 Task: Create a scrum project AdaptFlow. Add to scrum project AdaptFlow a team member softage.2@softage.net and assign as Project Lead. Add to scrum project AdaptFlow a team member softage.3@softage.net
Action: Mouse moved to (211, 50)
Screenshot: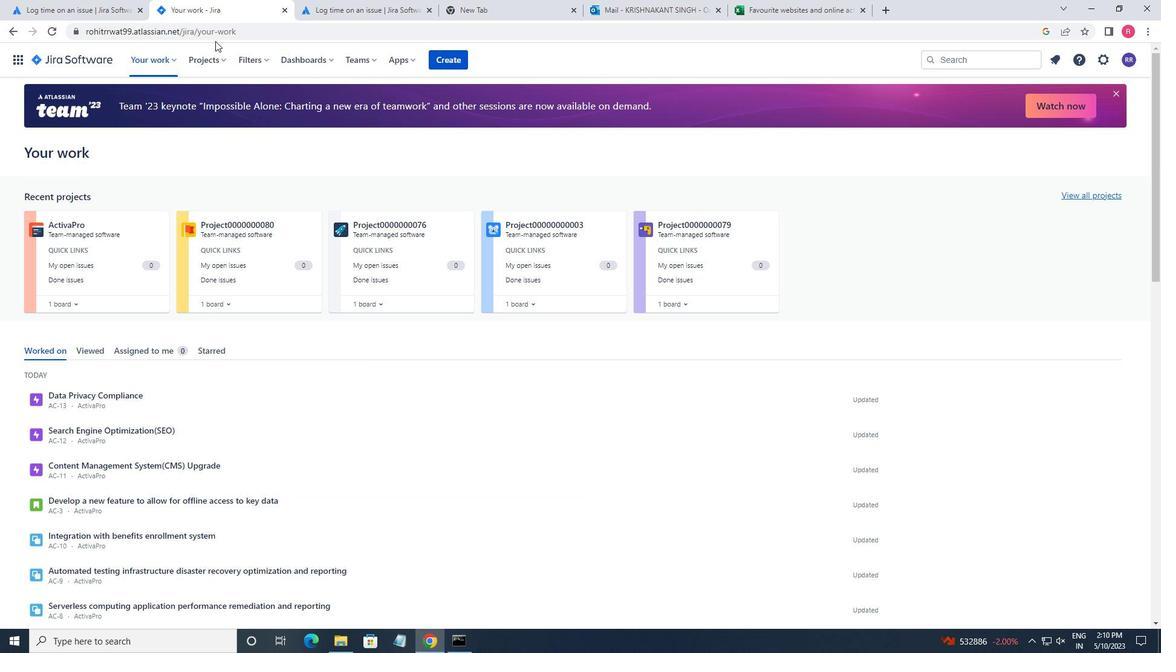 
Action: Mouse pressed left at (211, 50)
Screenshot: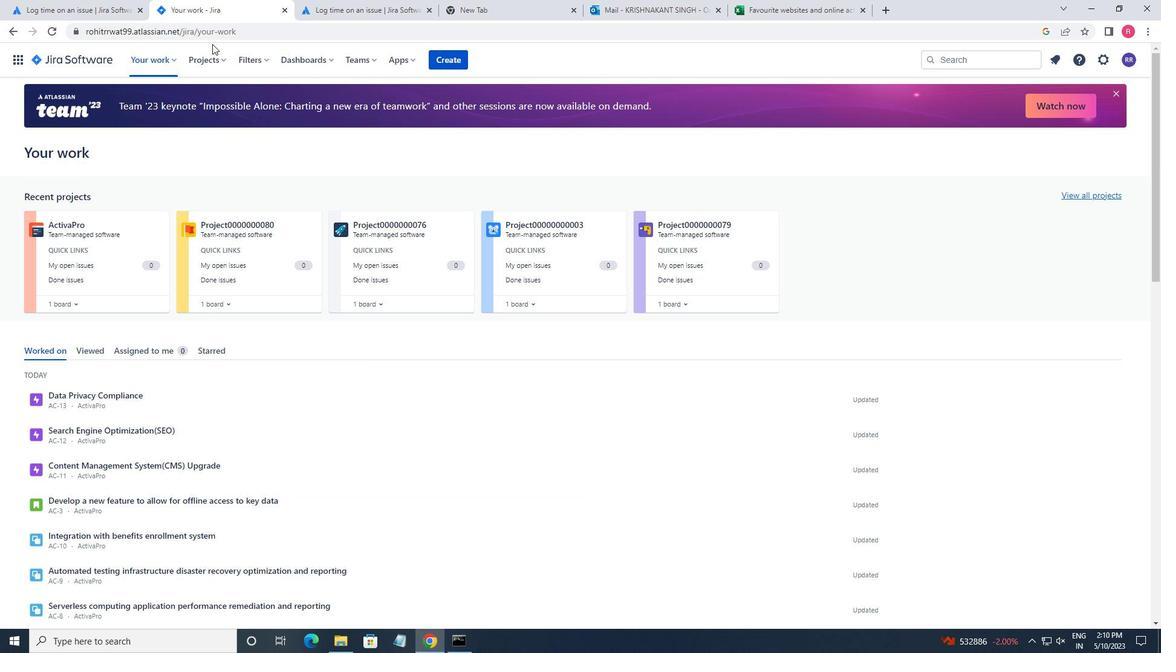 
Action: Mouse moved to (246, 298)
Screenshot: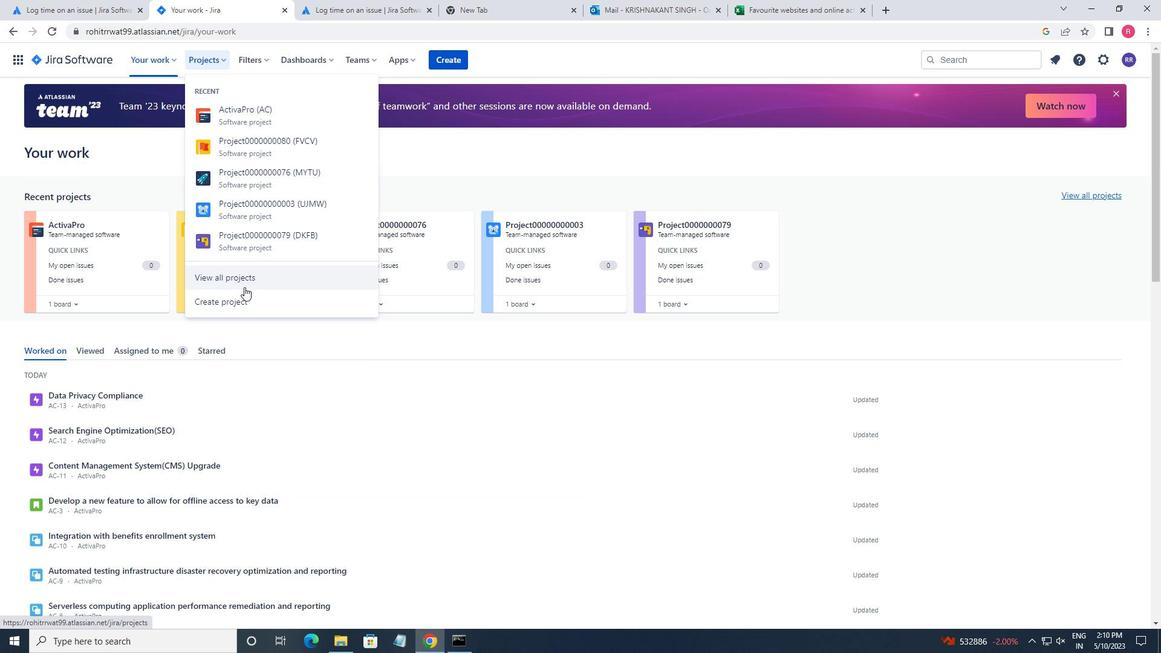 
Action: Mouse pressed left at (246, 298)
Screenshot: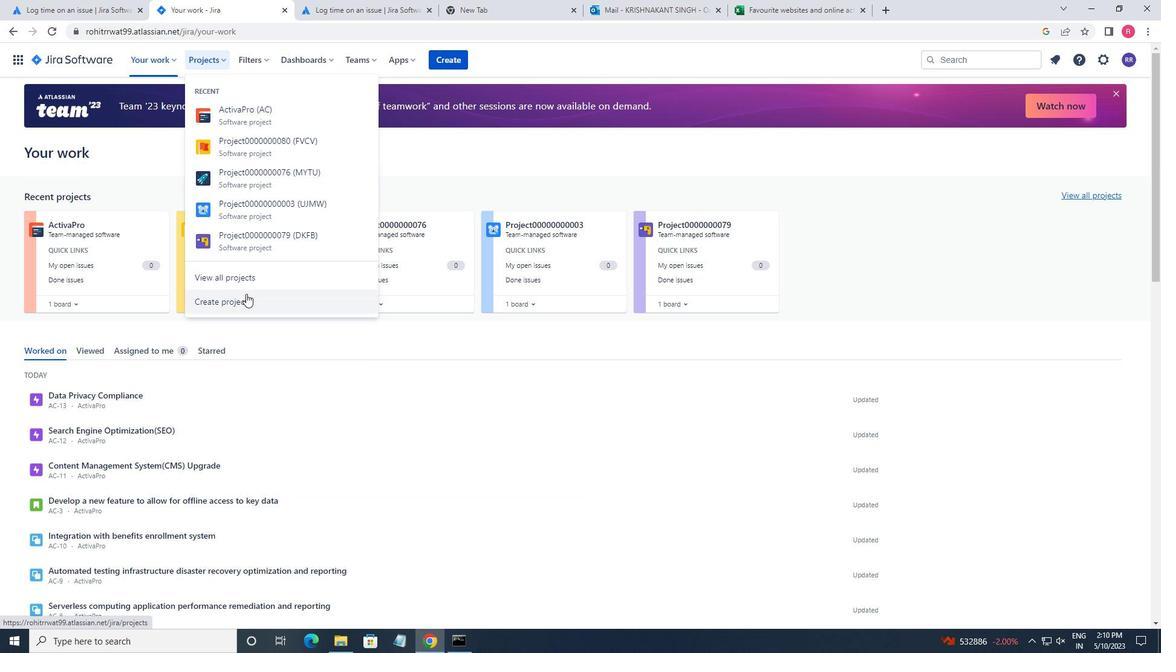 
Action: Mouse moved to (586, 312)
Screenshot: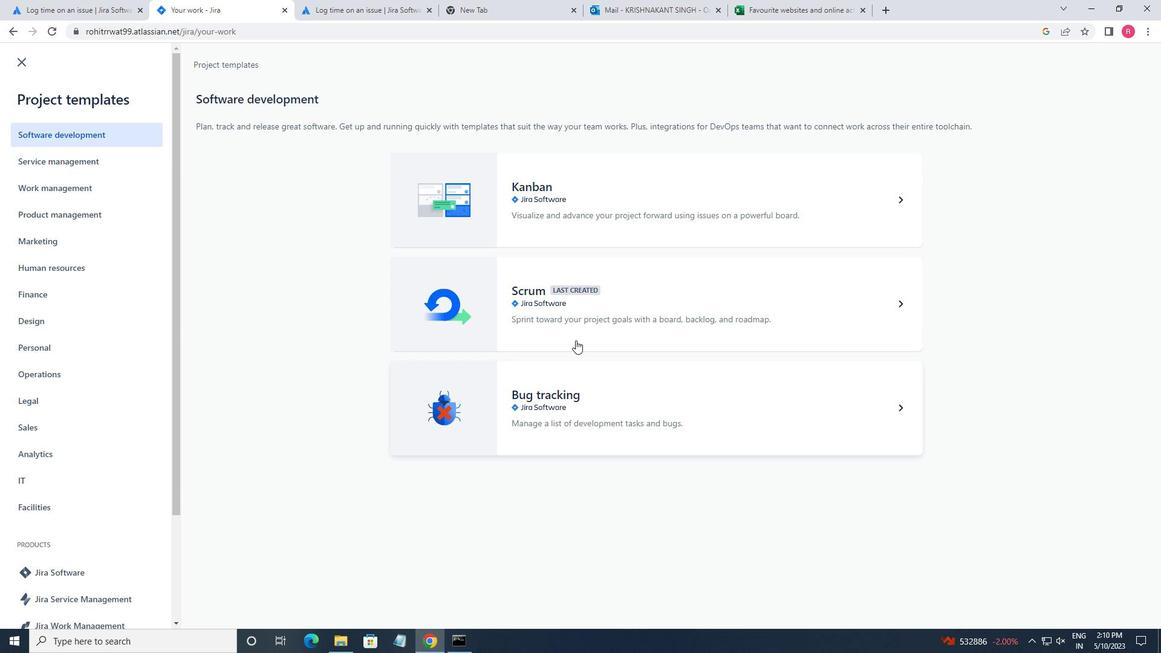 
Action: Mouse pressed left at (586, 312)
Screenshot: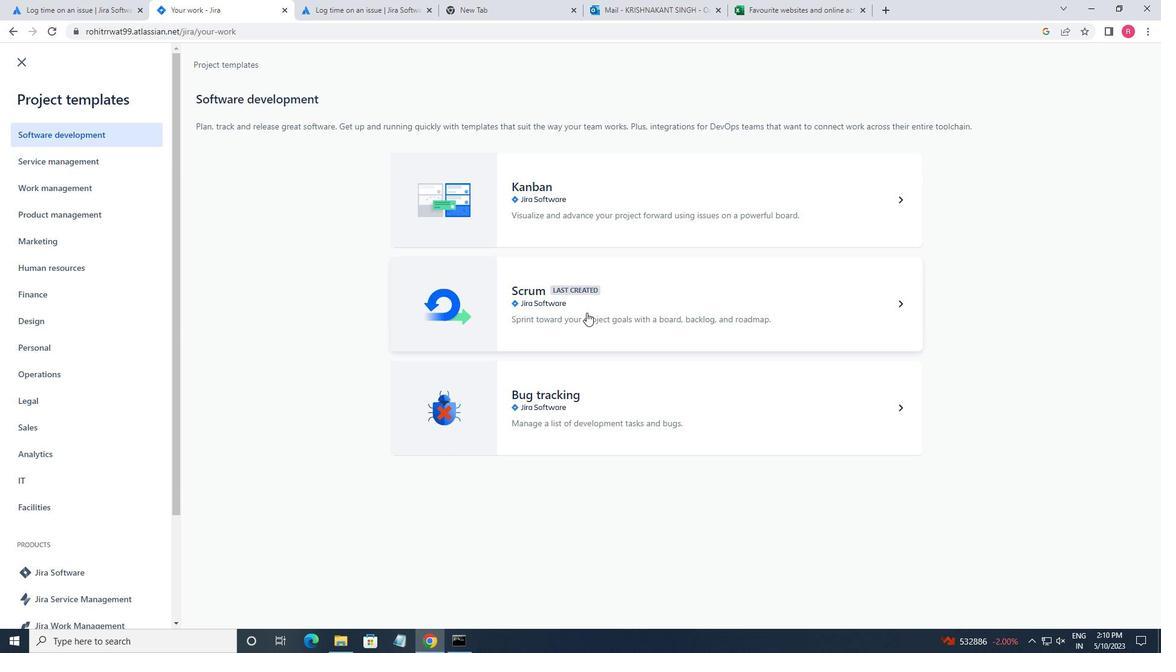 
Action: Mouse moved to (882, 598)
Screenshot: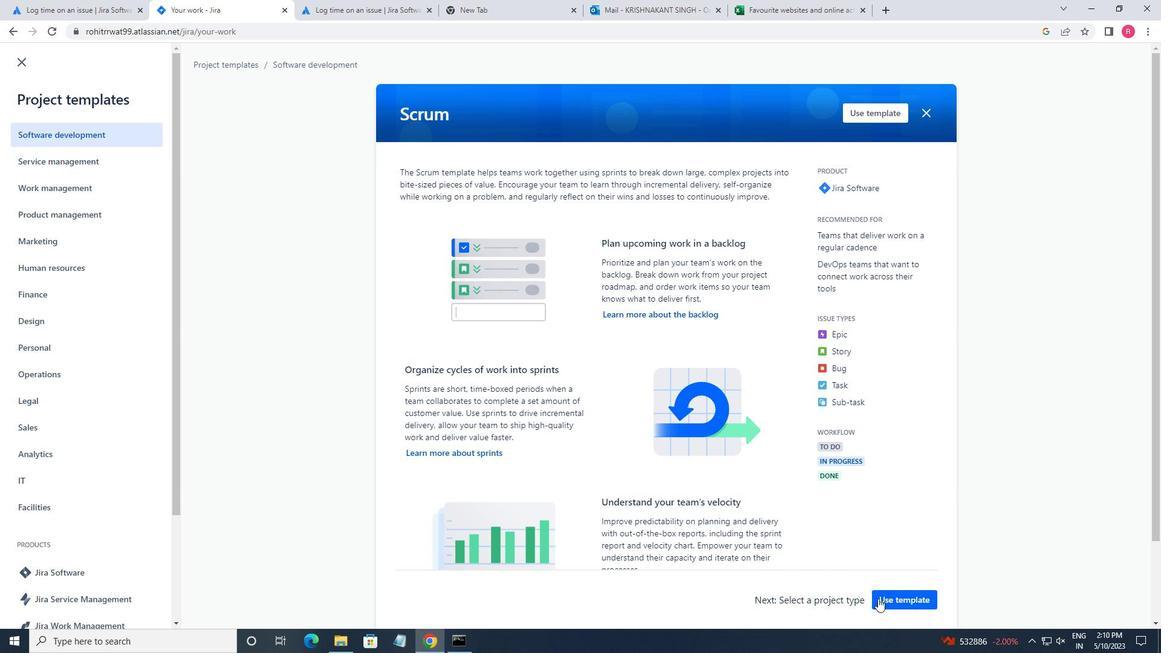
Action: Mouse pressed left at (882, 598)
Screenshot: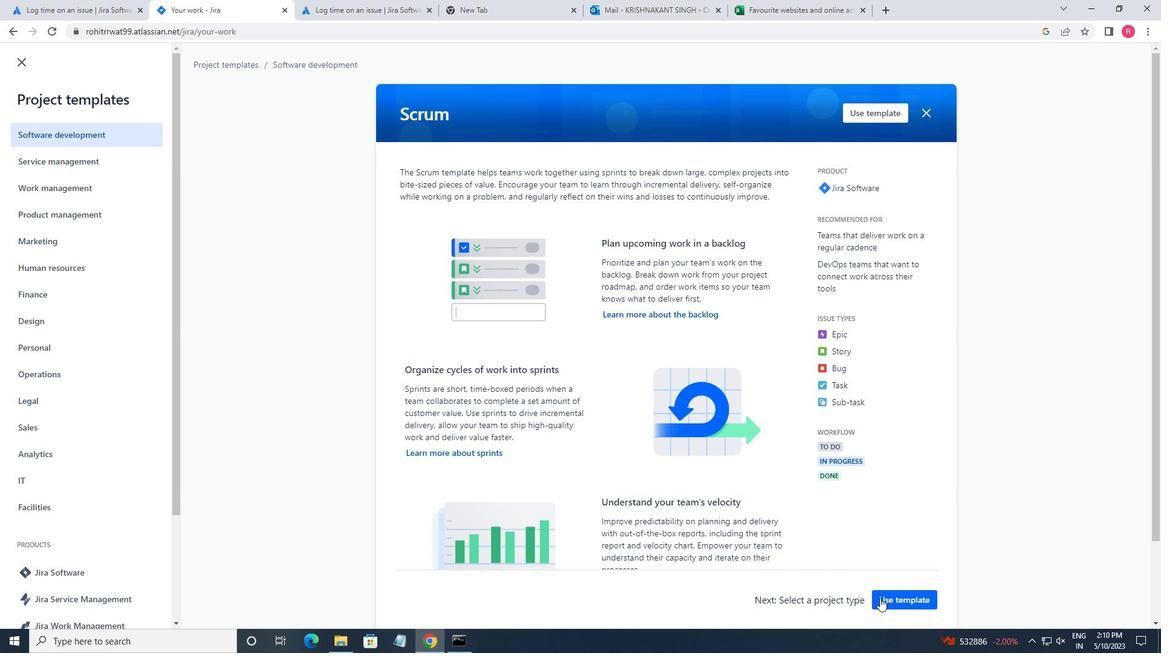 
Action: Mouse moved to (537, 596)
Screenshot: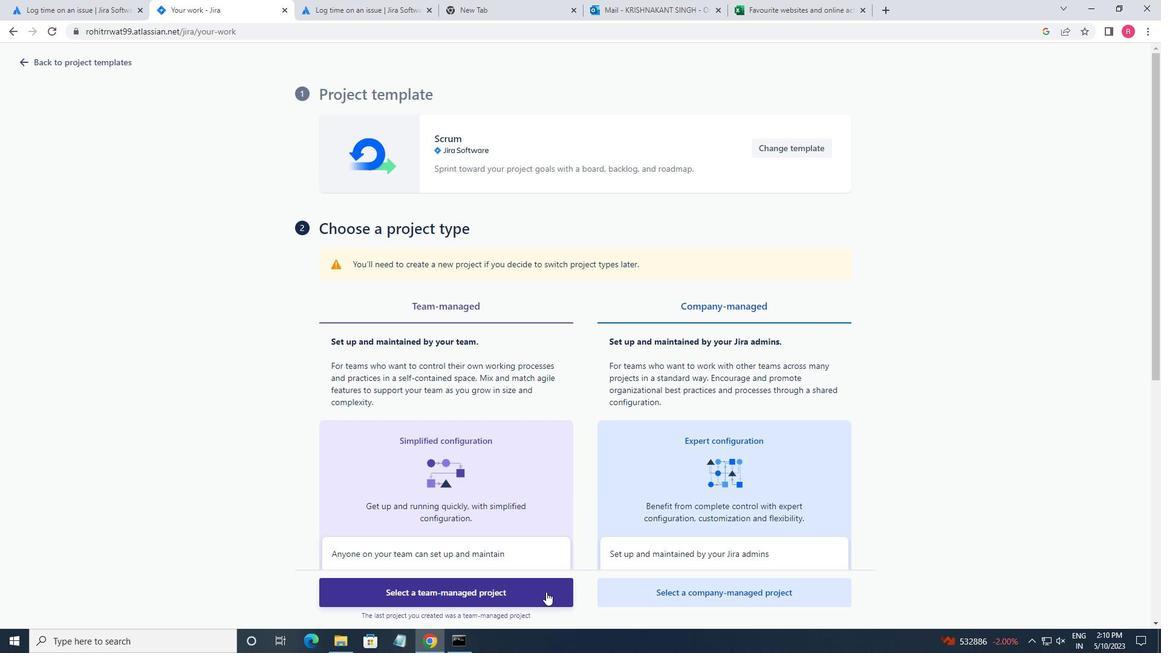 
Action: Mouse pressed left at (537, 596)
Screenshot: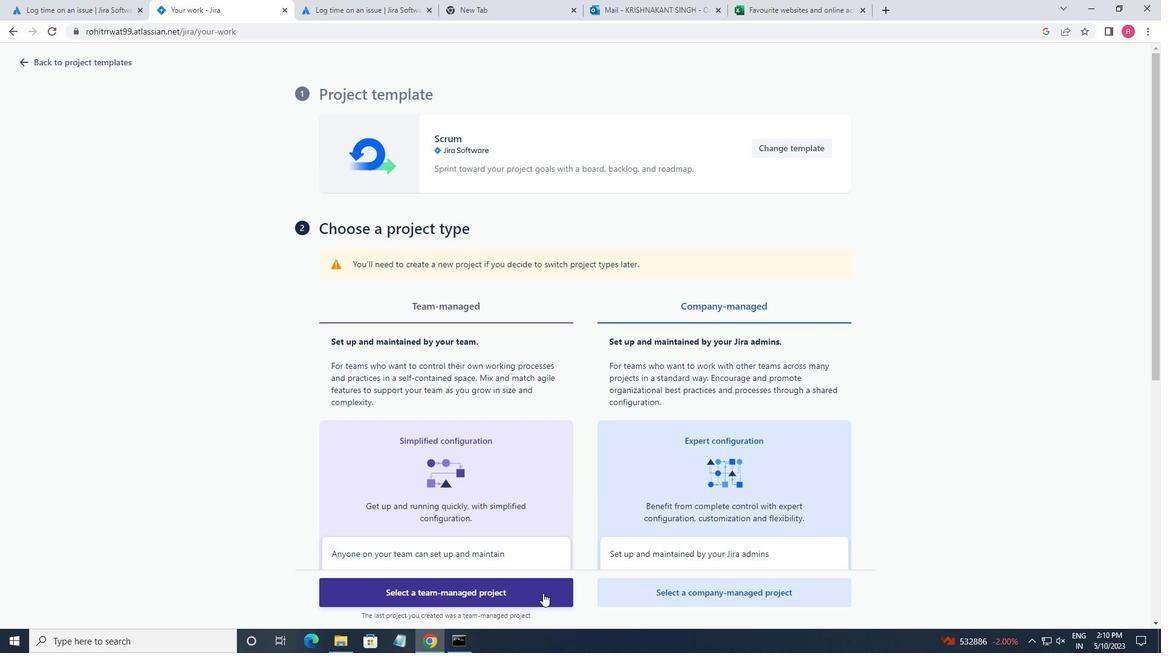 
Action: Mouse moved to (313, 286)
Screenshot: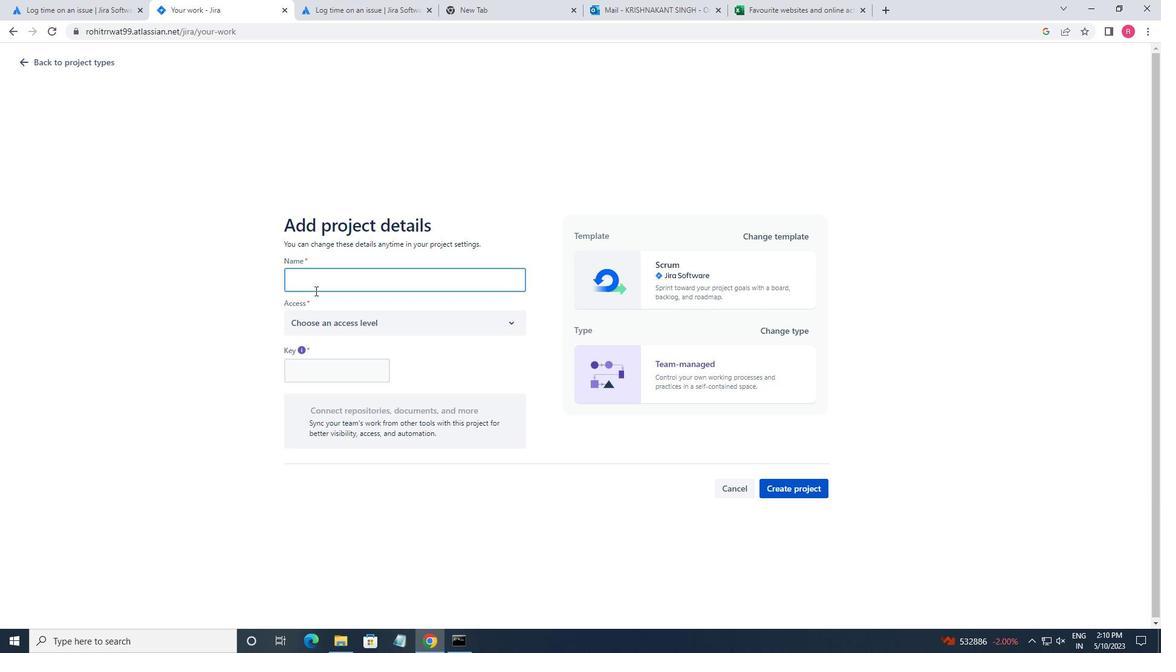 
Action: Key pressed <Key.shift>ADAPTFLOW<Key.backspace><Key.backspace><Key.backspace><Key.shift>FLOW
Screenshot: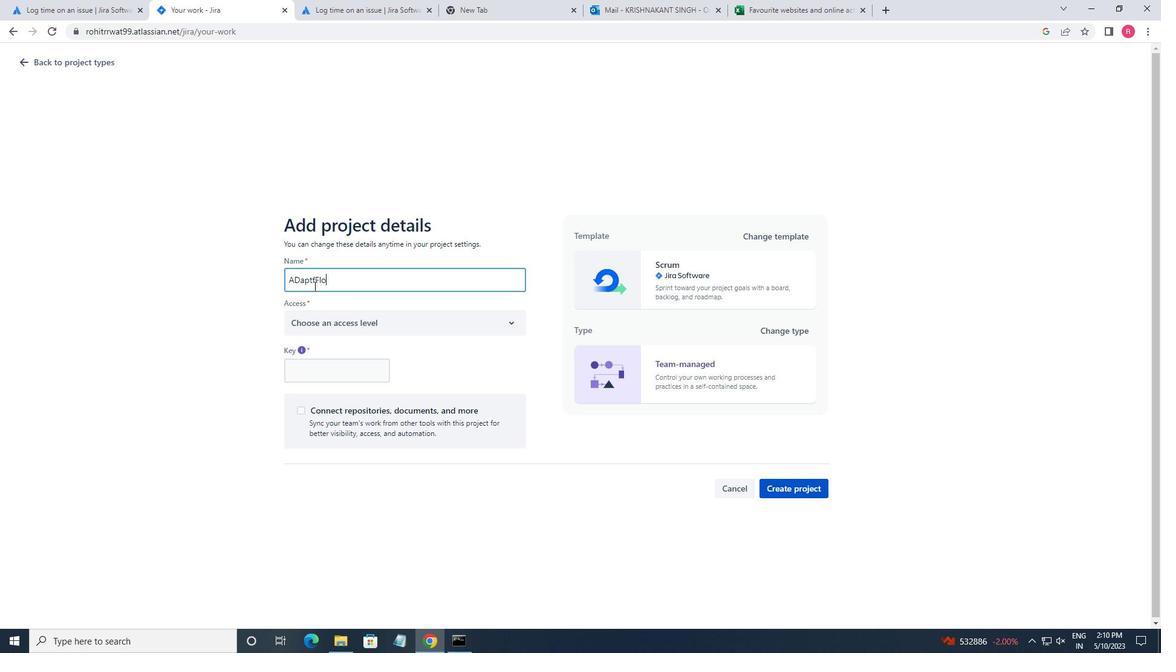 
Action: Mouse moved to (300, 284)
Screenshot: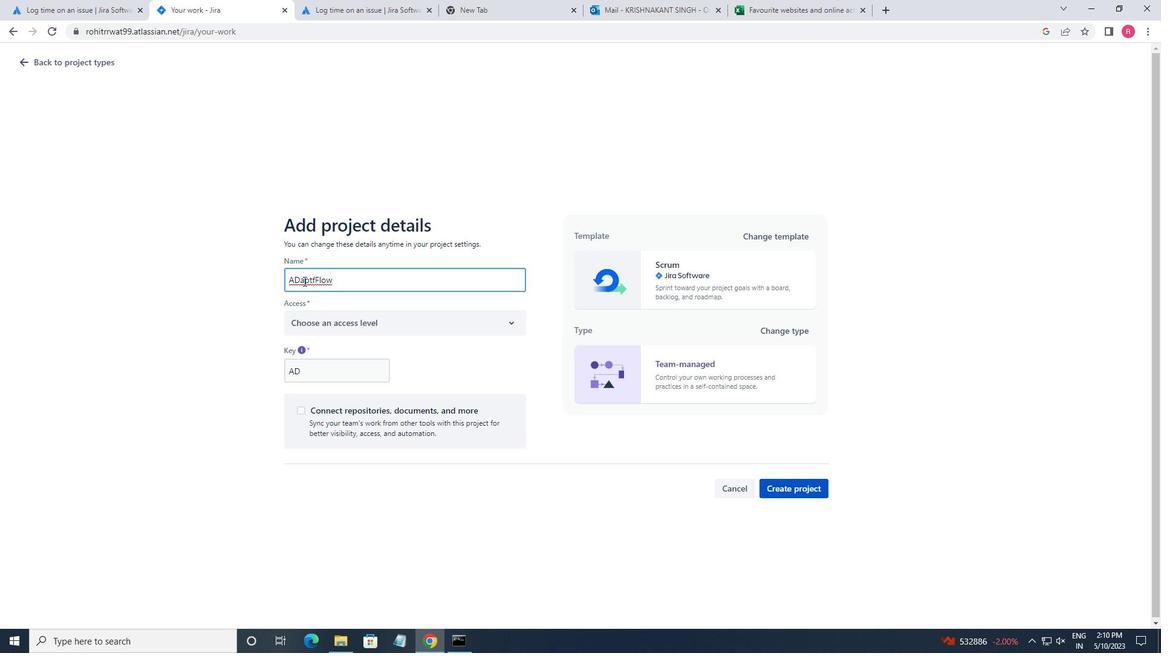 
Action: Mouse pressed left at (300, 284)
Screenshot: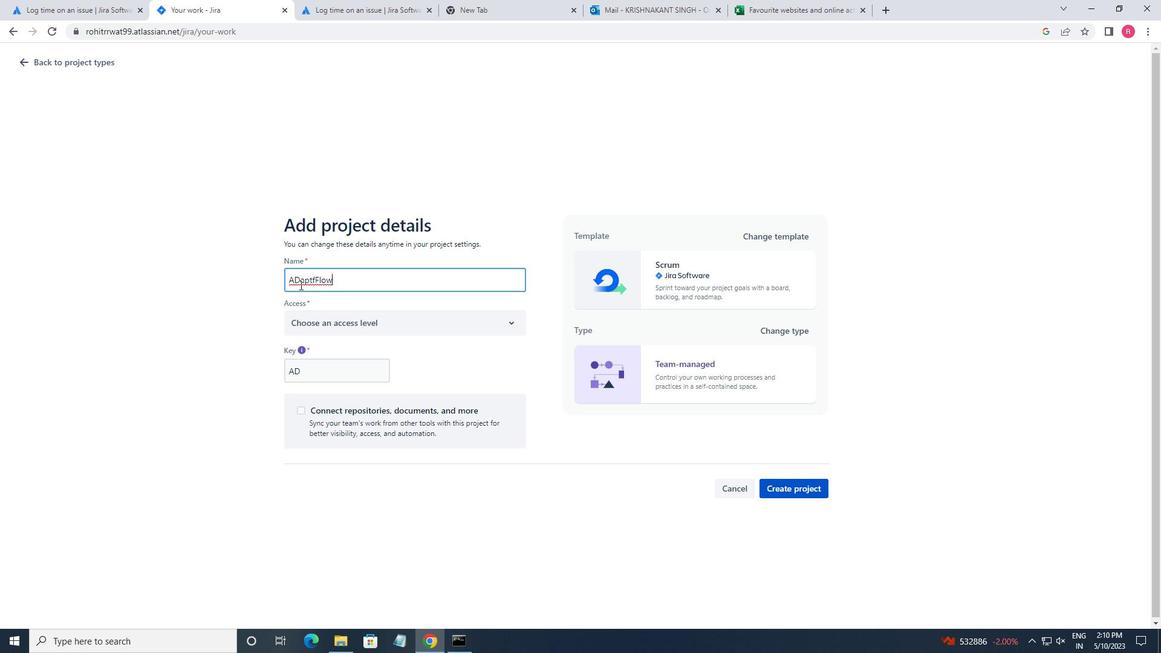 
Action: Key pressed <Key.backspace>D
Screenshot: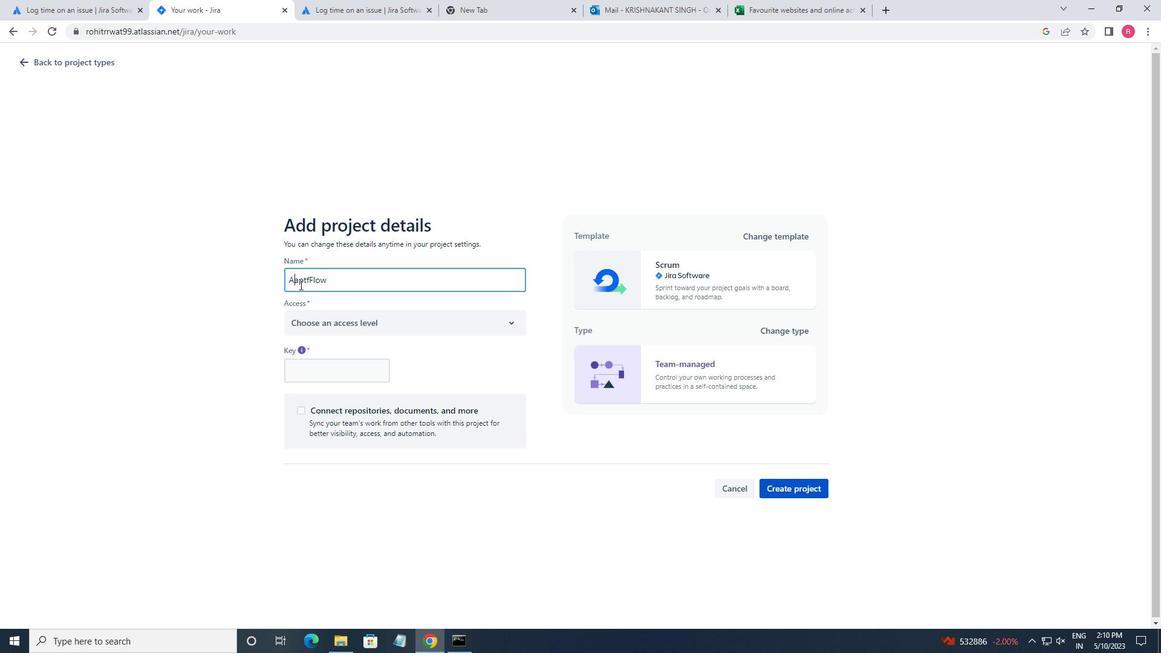 
Action: Mouse moved to (779, 488)
Screenshot: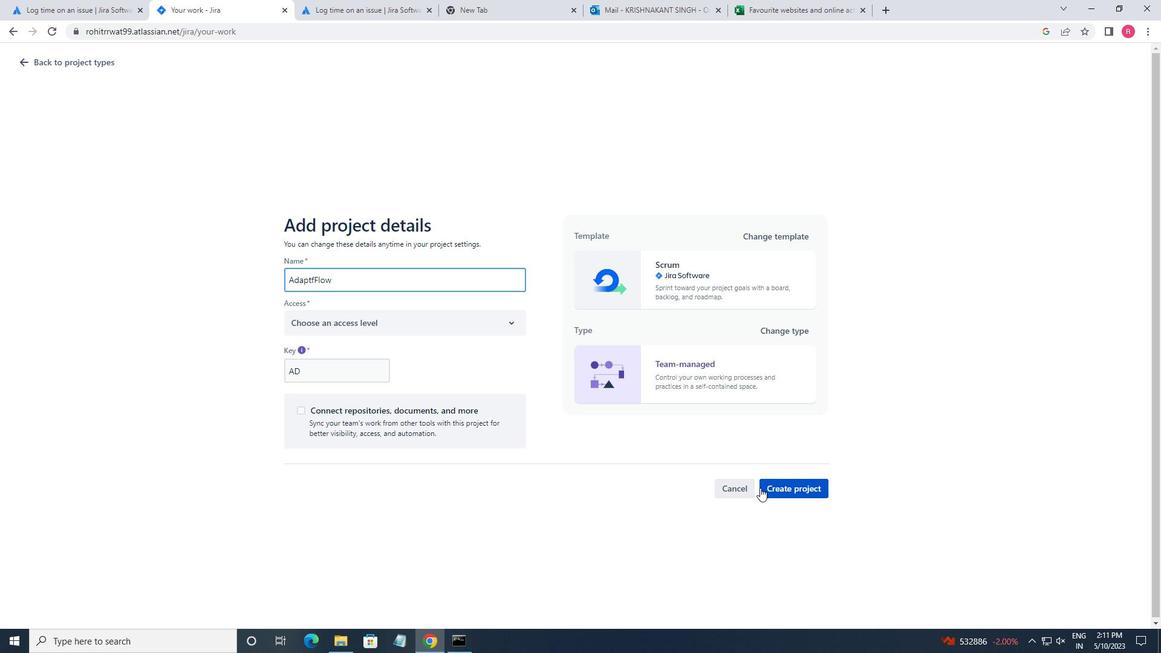 
Action: Mouse pressed left at (779, 488)
Screenshot: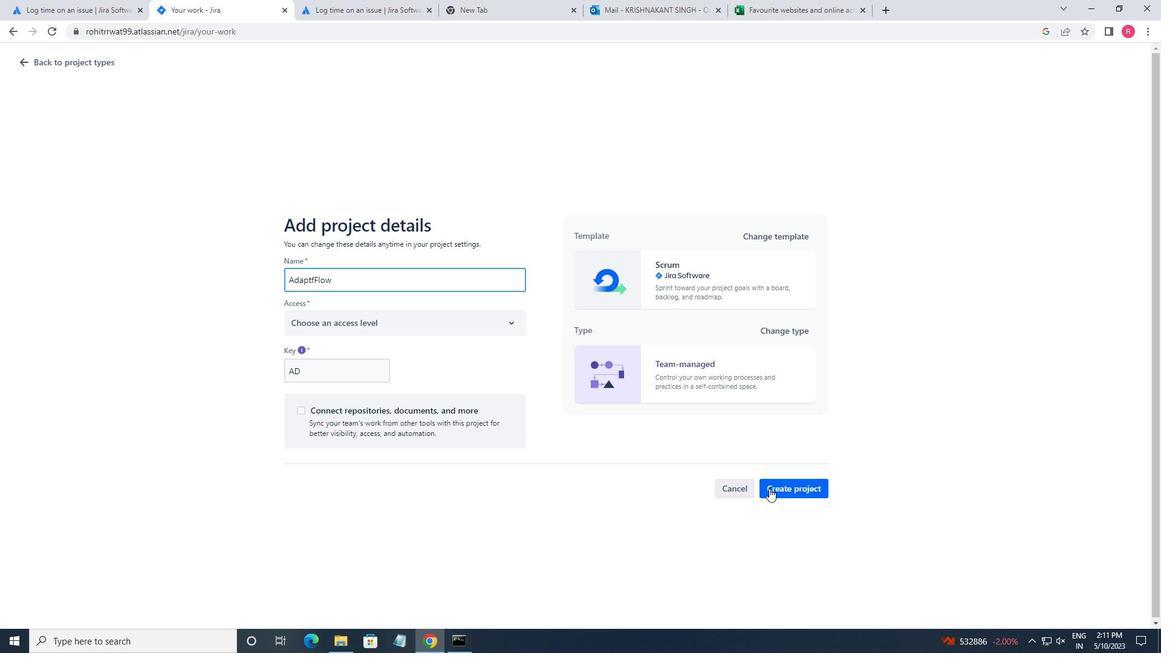 
Action: Mouse moved to (321, 321)
Screenshot: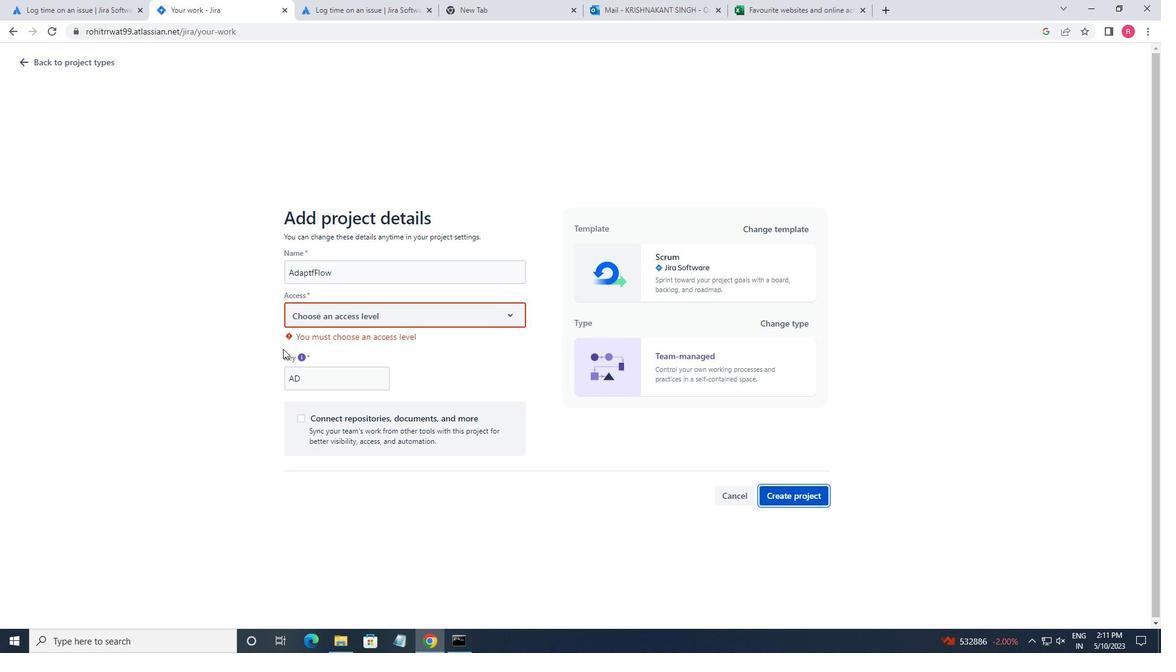 
Action: Mouse pressed left at (321, 321)
Screenshot: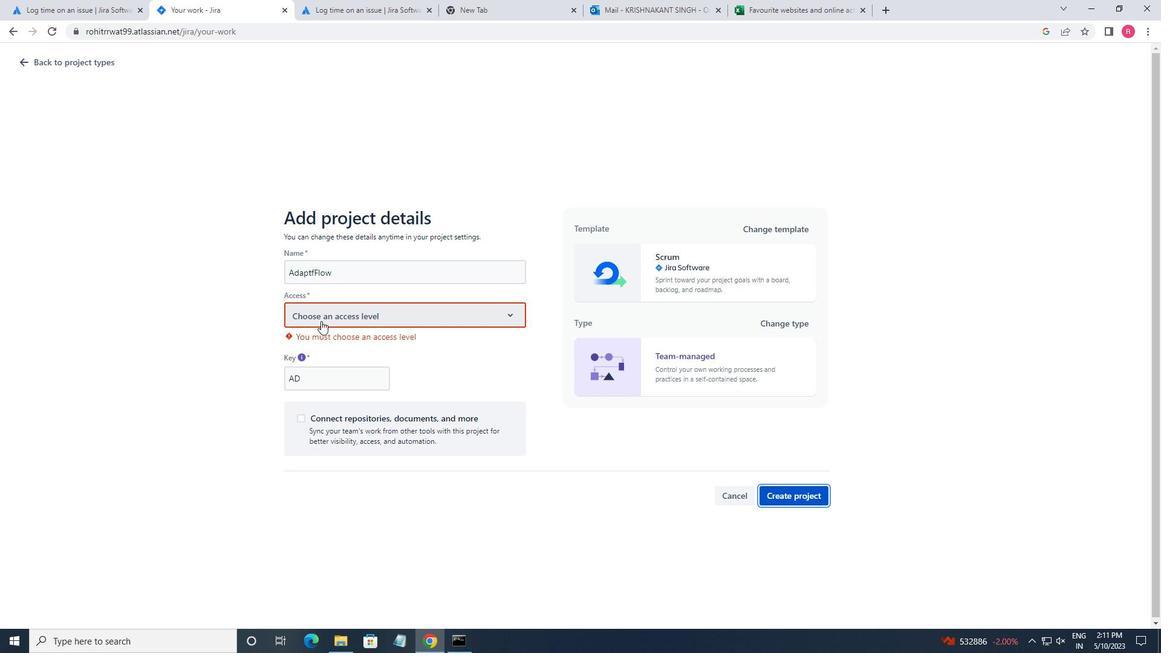 
Action: Mouse moved to (334, 352)
Screenshot: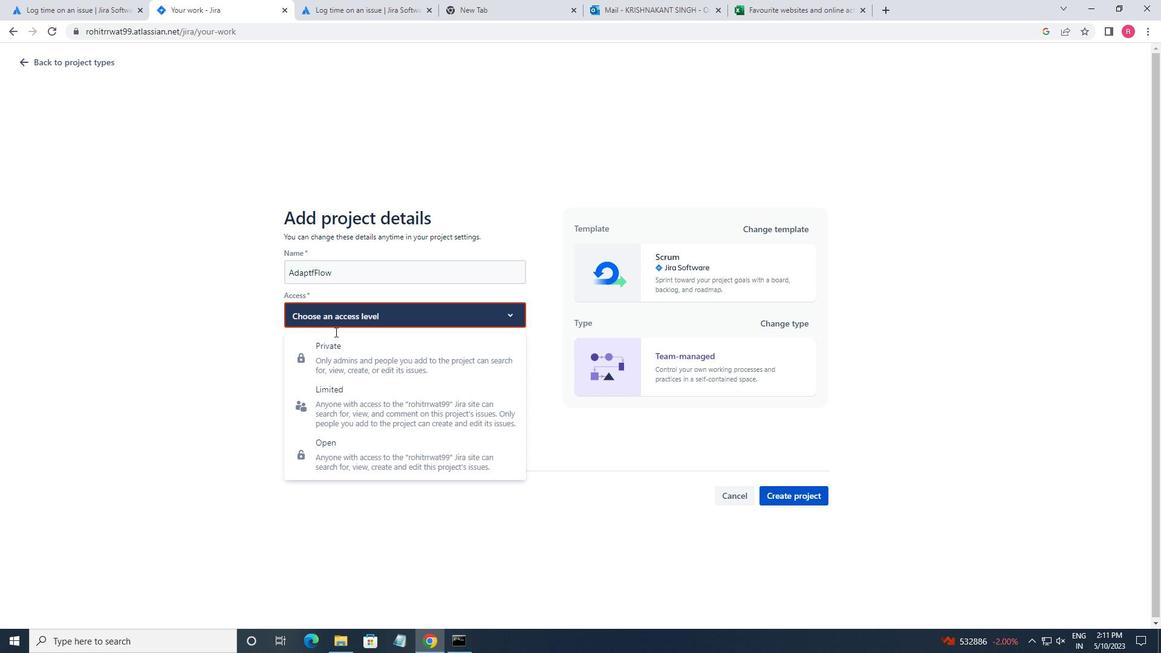 
Action: Mouse pressed left at (334, 352)
Screenshot: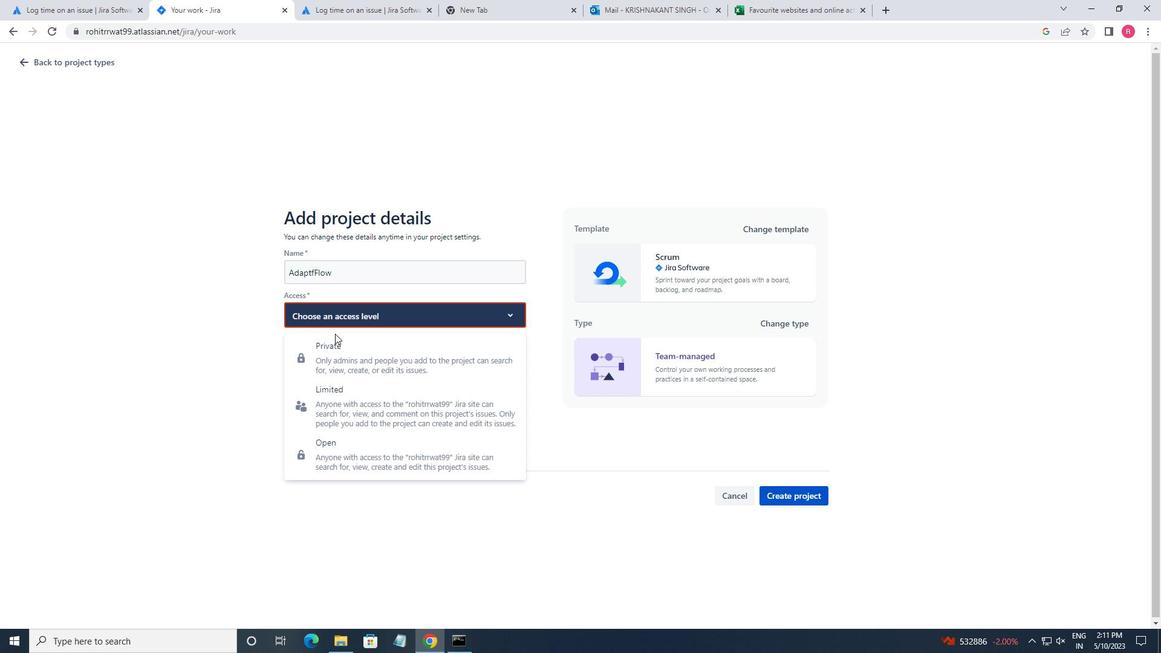 
Action: Mouse moved to (790, 488)
Screenshot: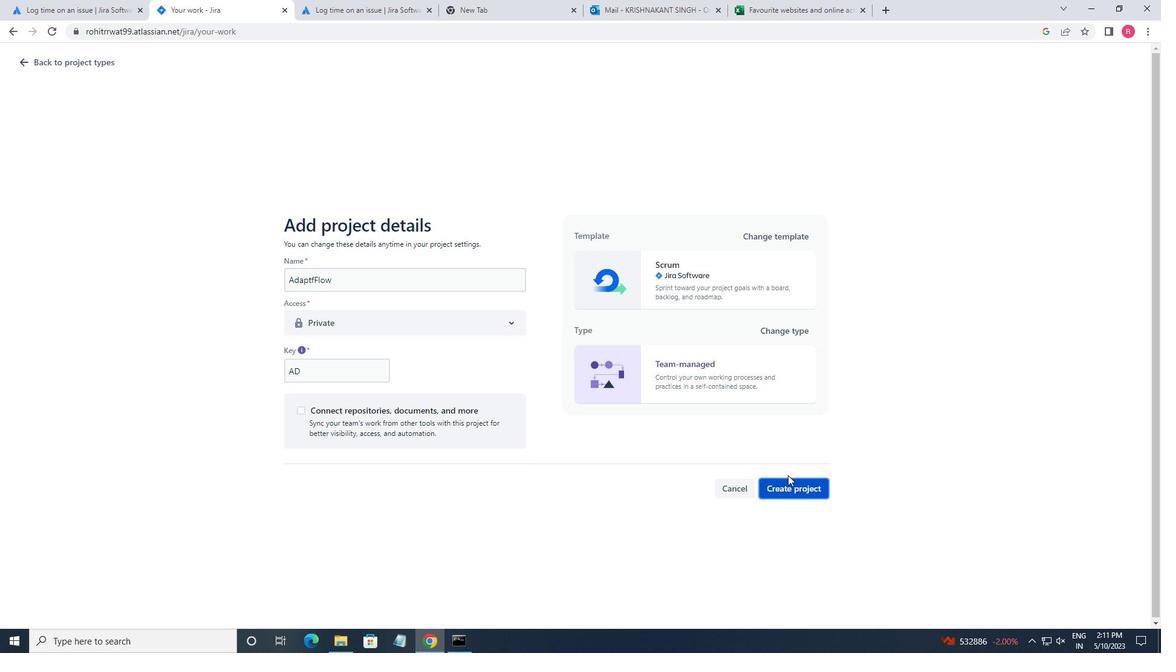 
Action: Mouse pressed left at (790, 488)
Screenshot: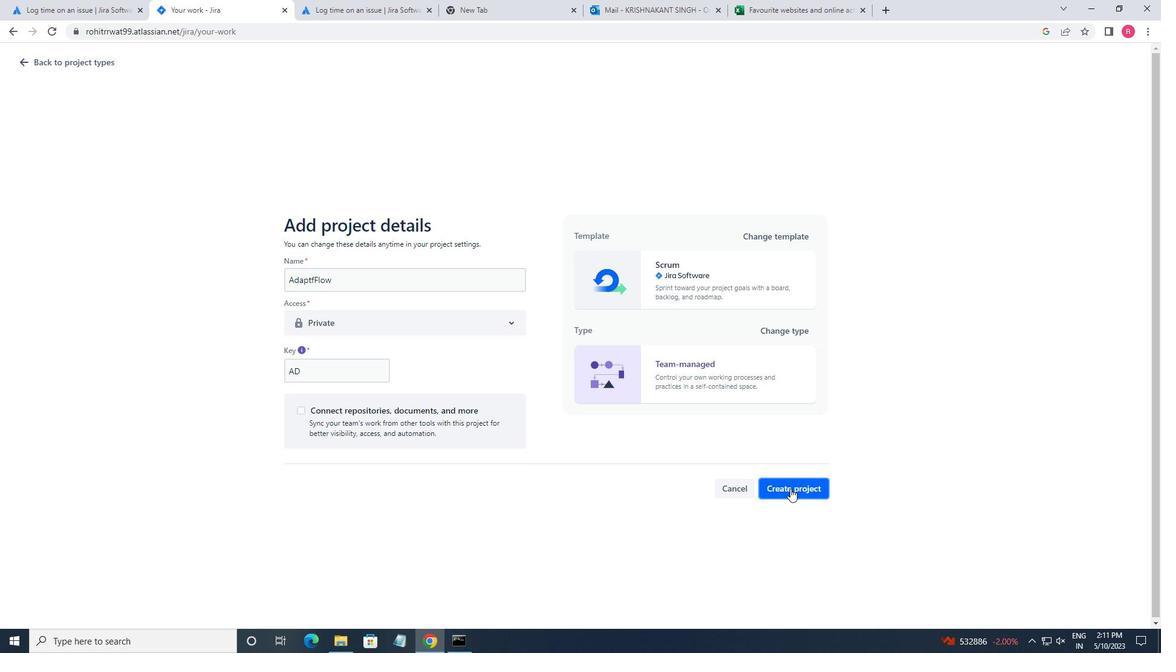 
Action: Mouse moved to (294, 171)
Screenshot: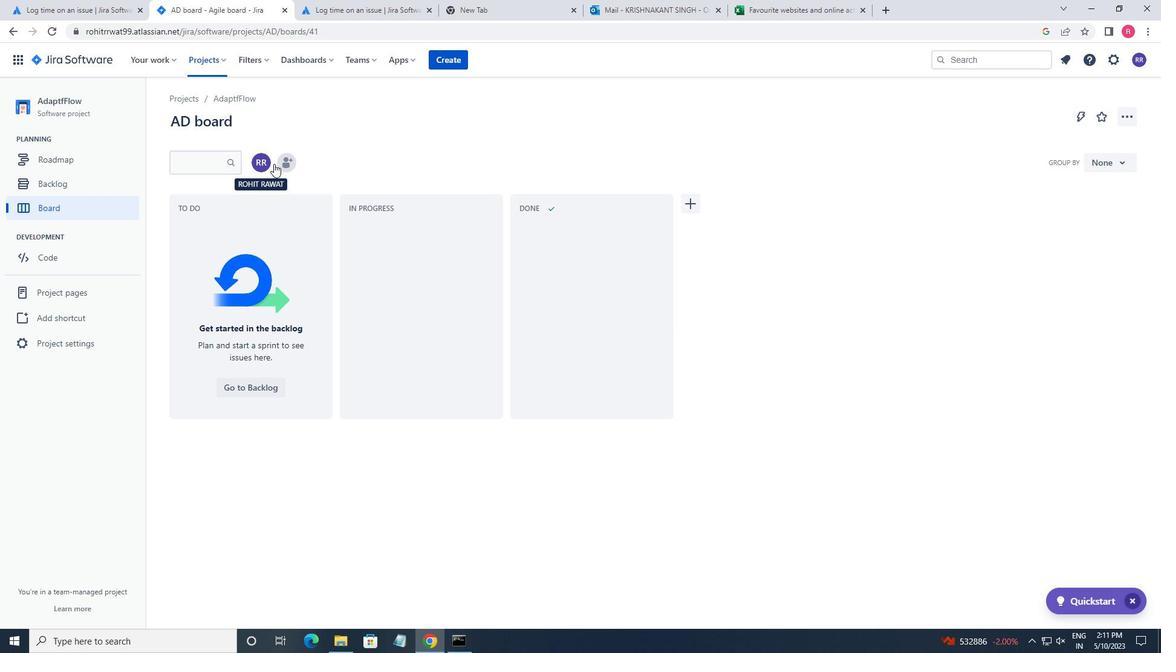 
Action: Mouse pressed left at (294, 171)
Screenshot: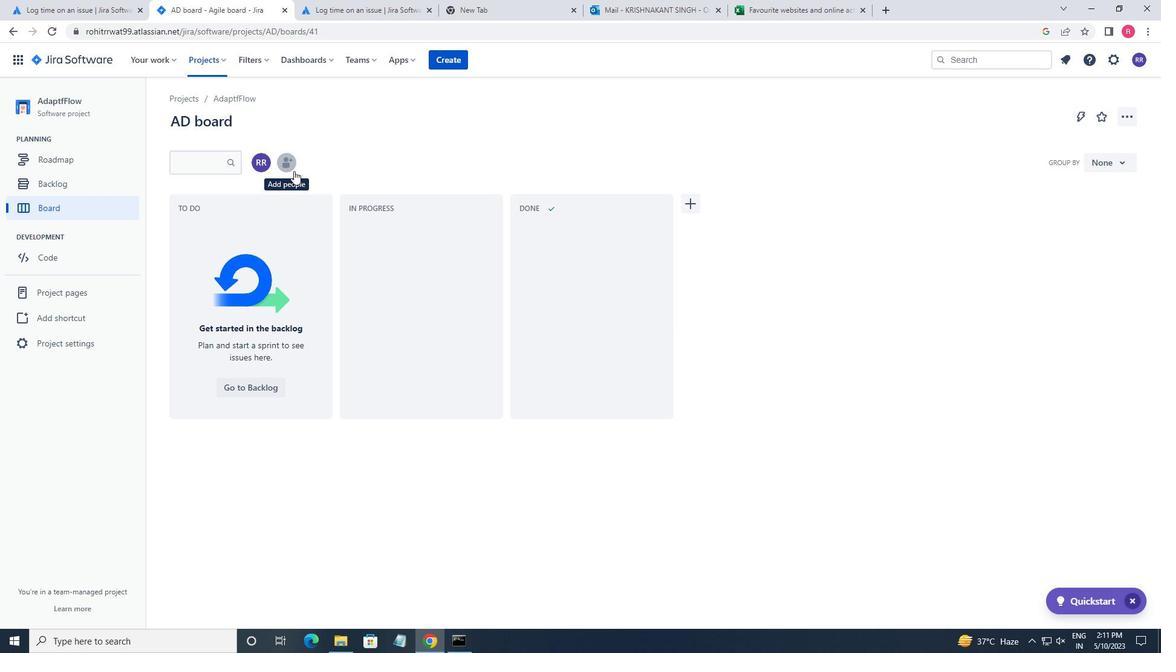 
Action: Mouse moved to (392, 396)
Screenshot: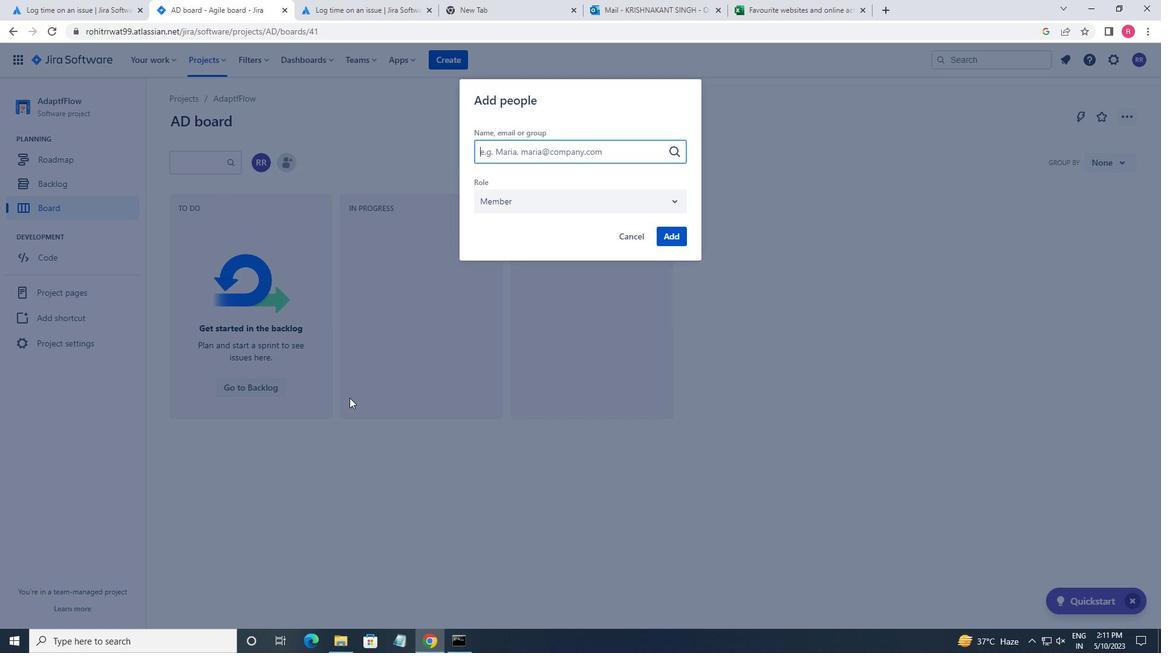 
Action: Mouse pressed left at (392, 396)
Screenshot: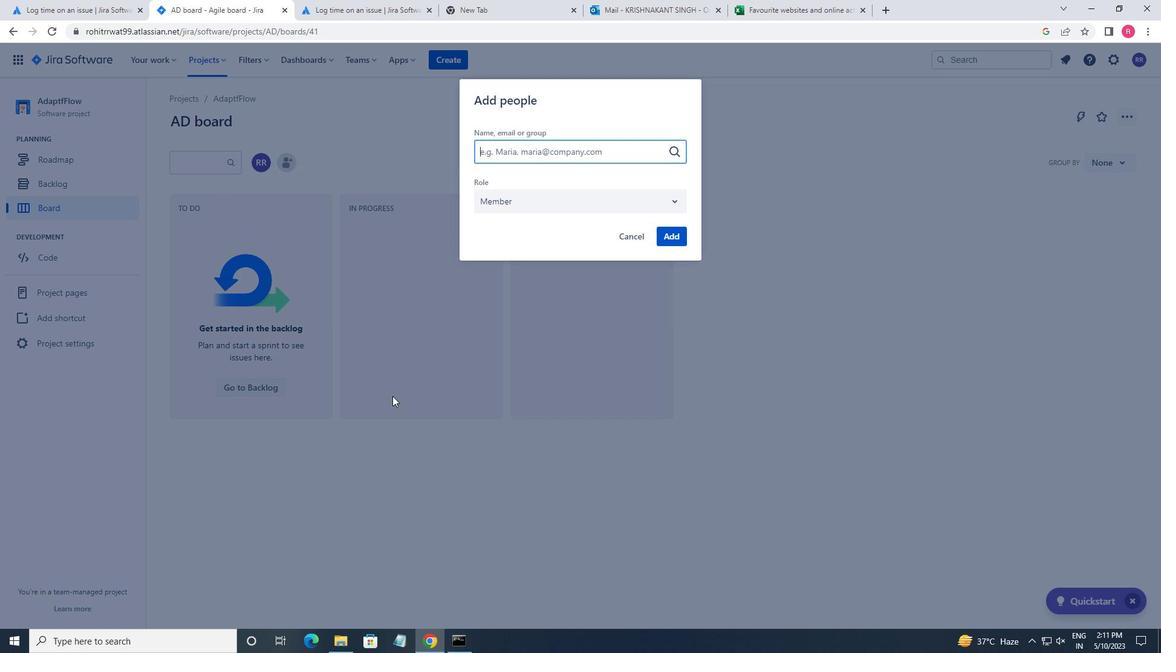 
Action: Mouse moved to (56, 352)
Screenshot: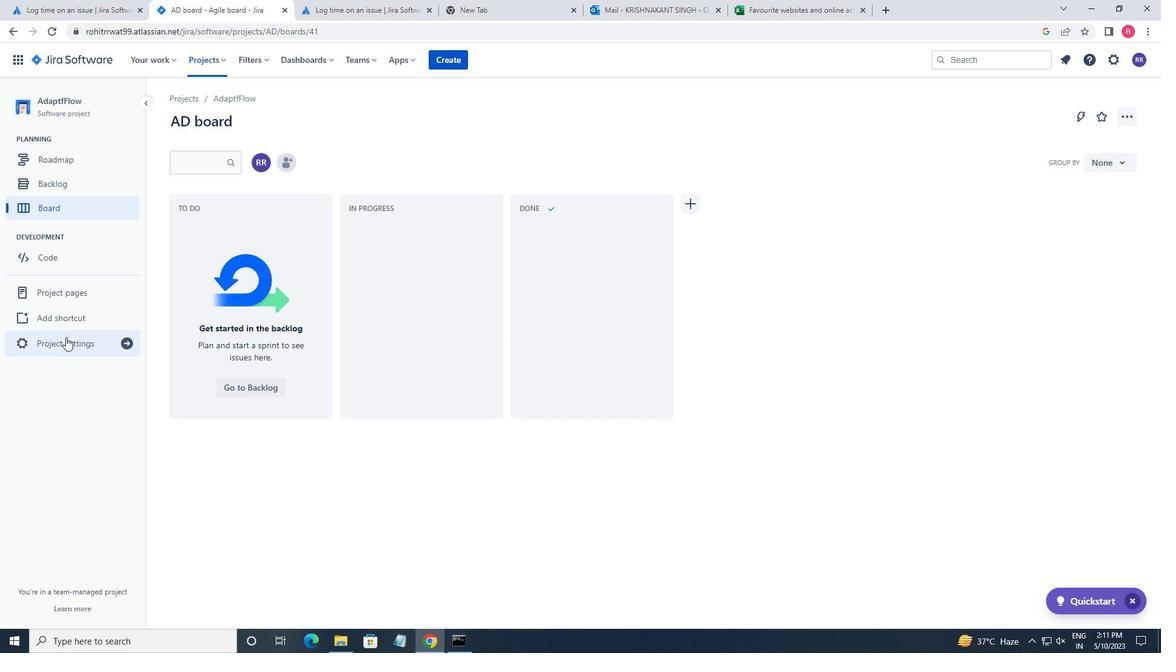 
Action: Mouse pressed left at (56, 352)
Screenshot: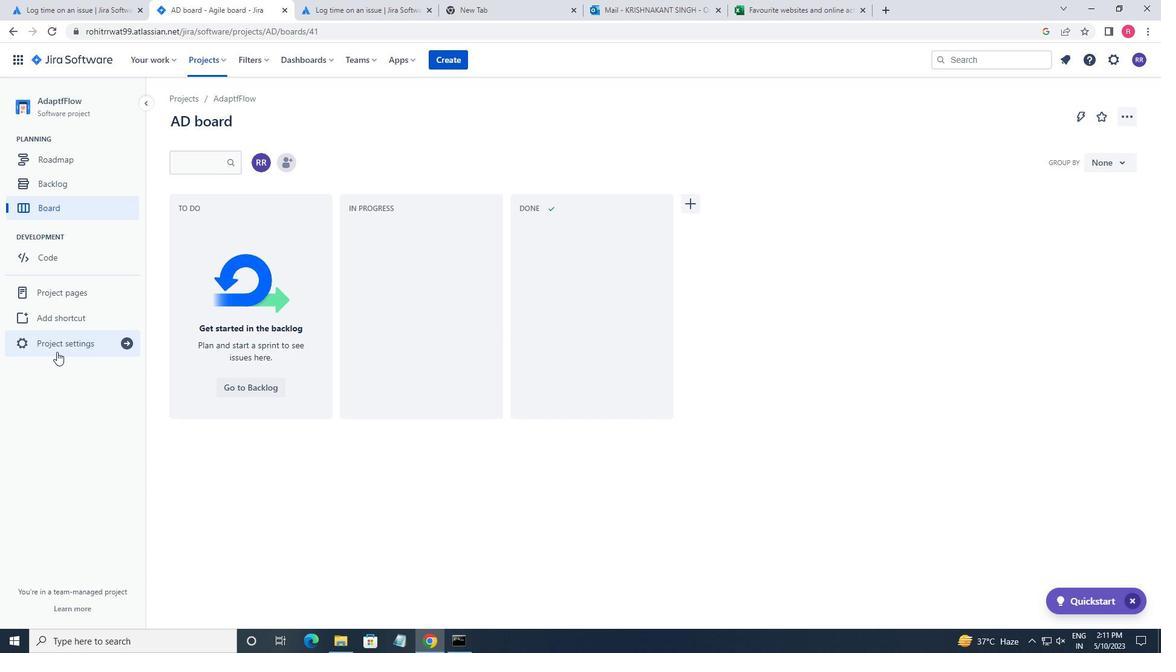 
Action: Mouse moved to (26, 141)
Screenshot: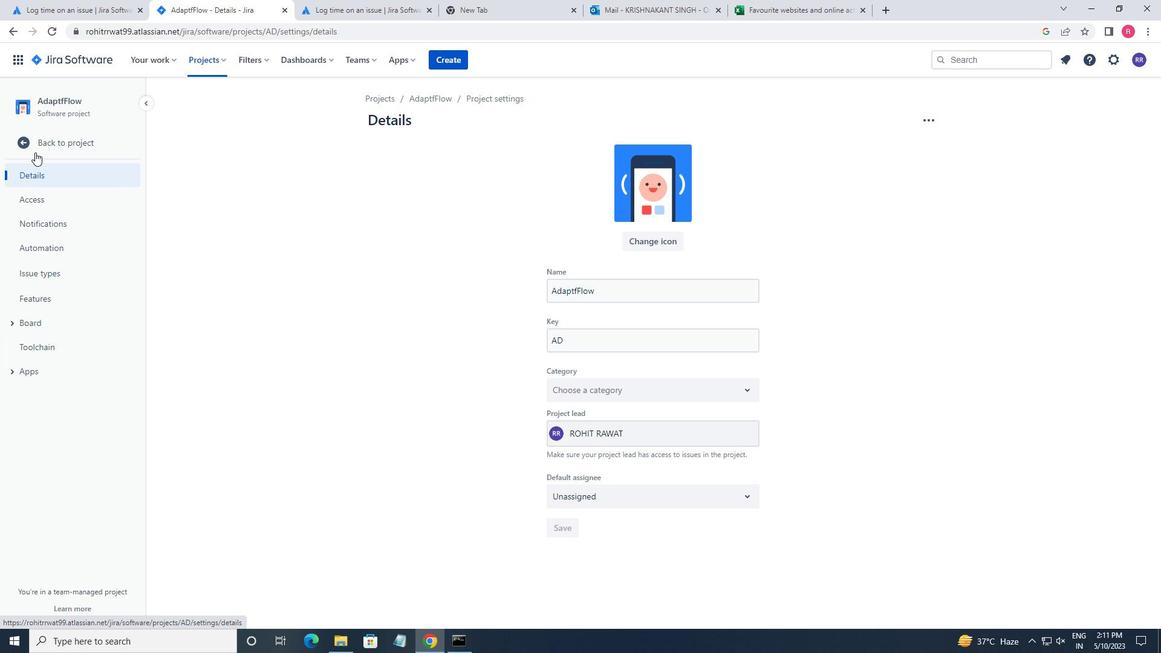 
Action: Mouse pressed left at (26, 141)
Screenshot: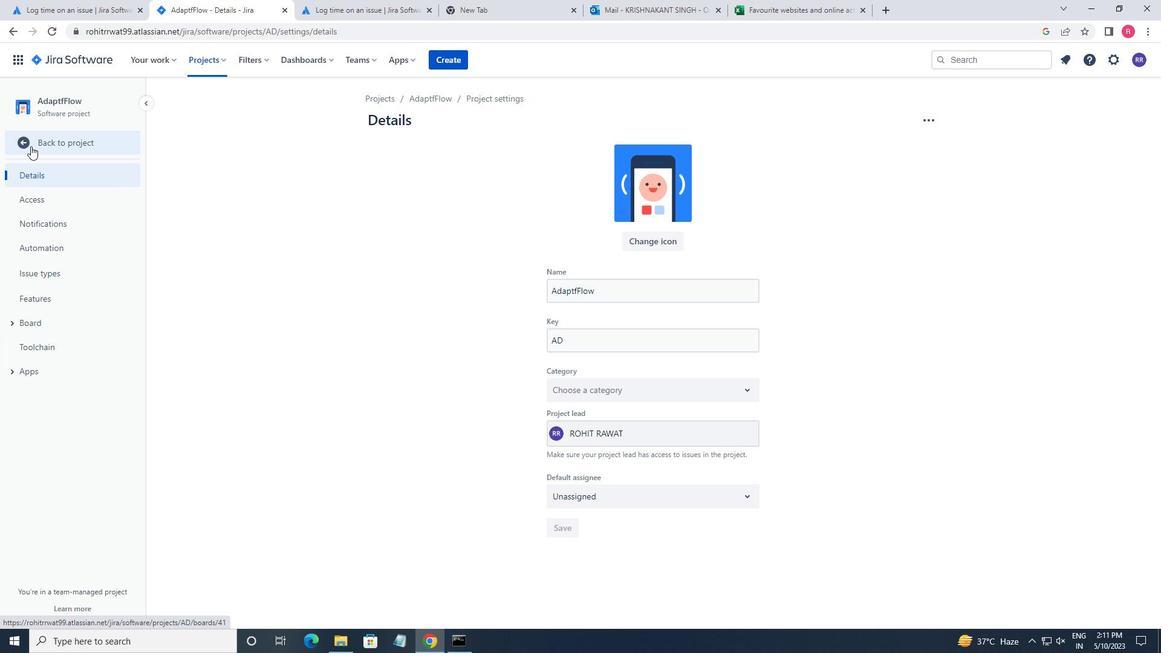 
Action: Mouse moved to (291, 170)
Screenshot: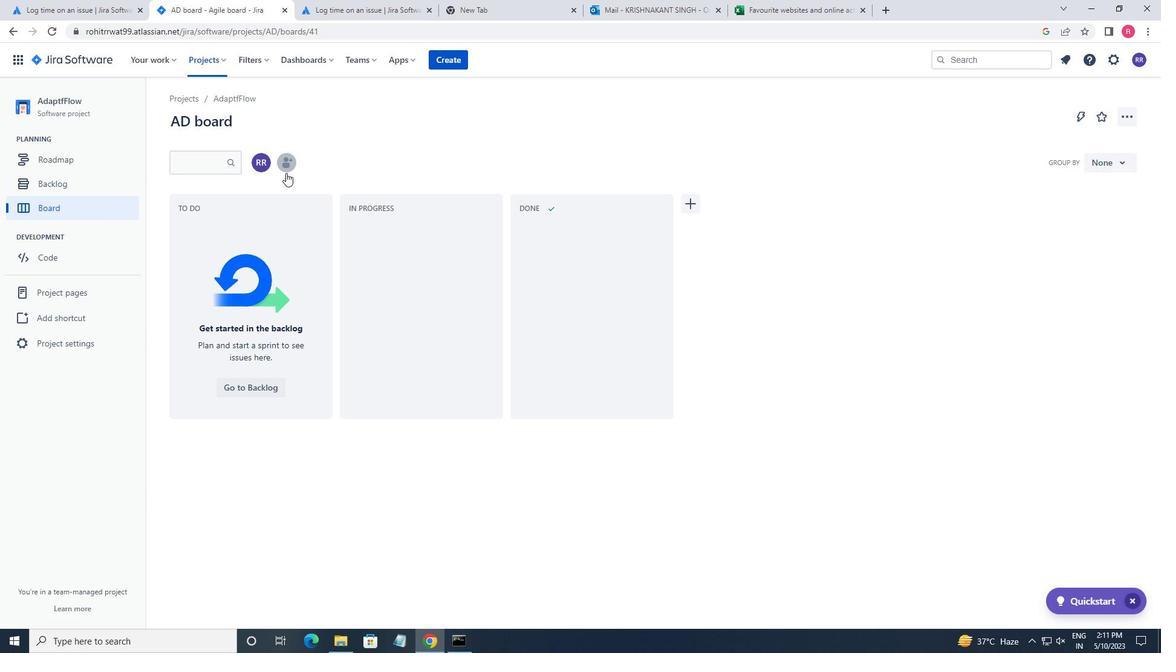 
Action: Mouse pressed left at (291, 170)
Screenshot: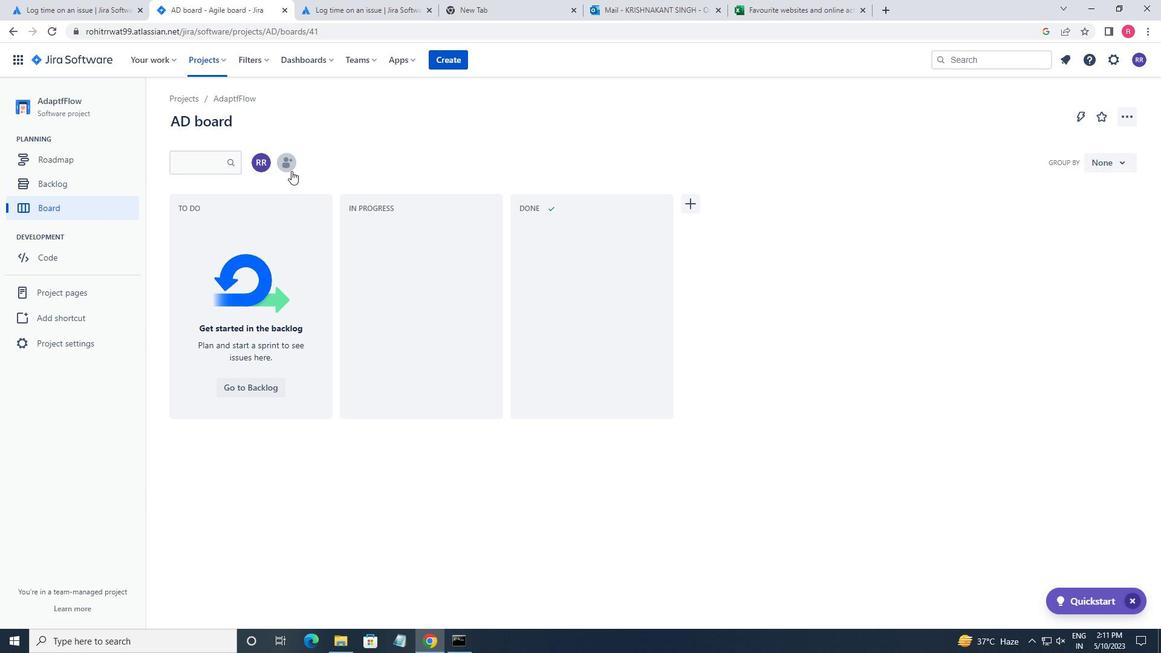 
Action: Mouse moved to (540, 154)
Screenshot: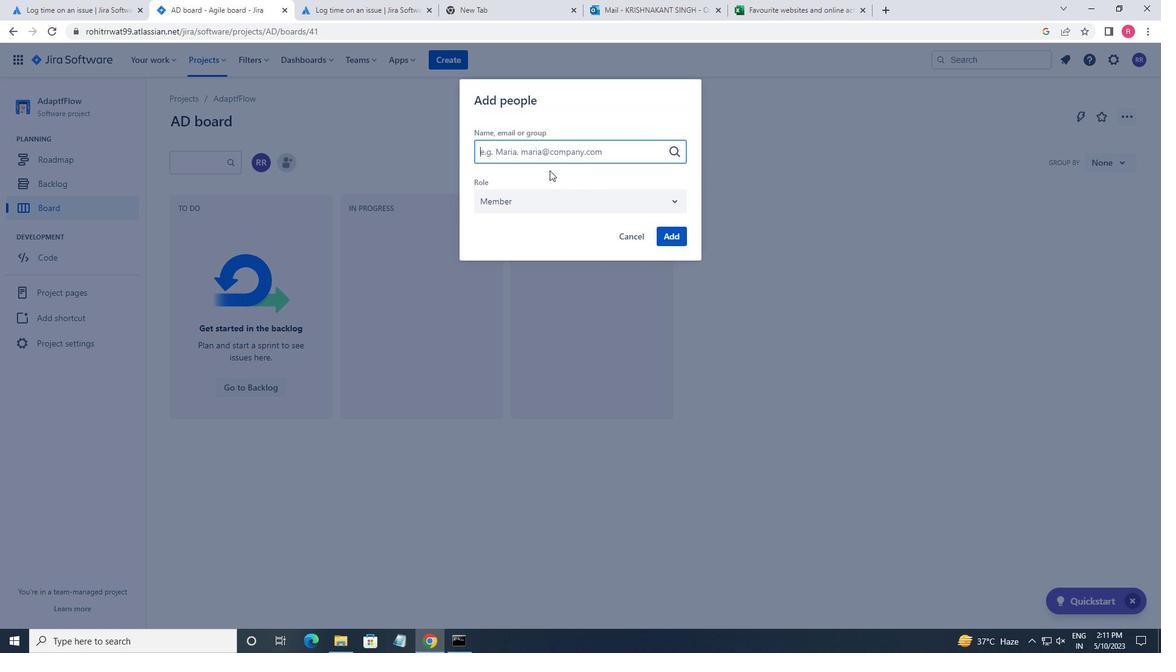 
Action: Key pressed SOFTAGE.2<Key.shift>@SOFTAH<Key.backspace>GE.NET<Key.enter>
Screenshot: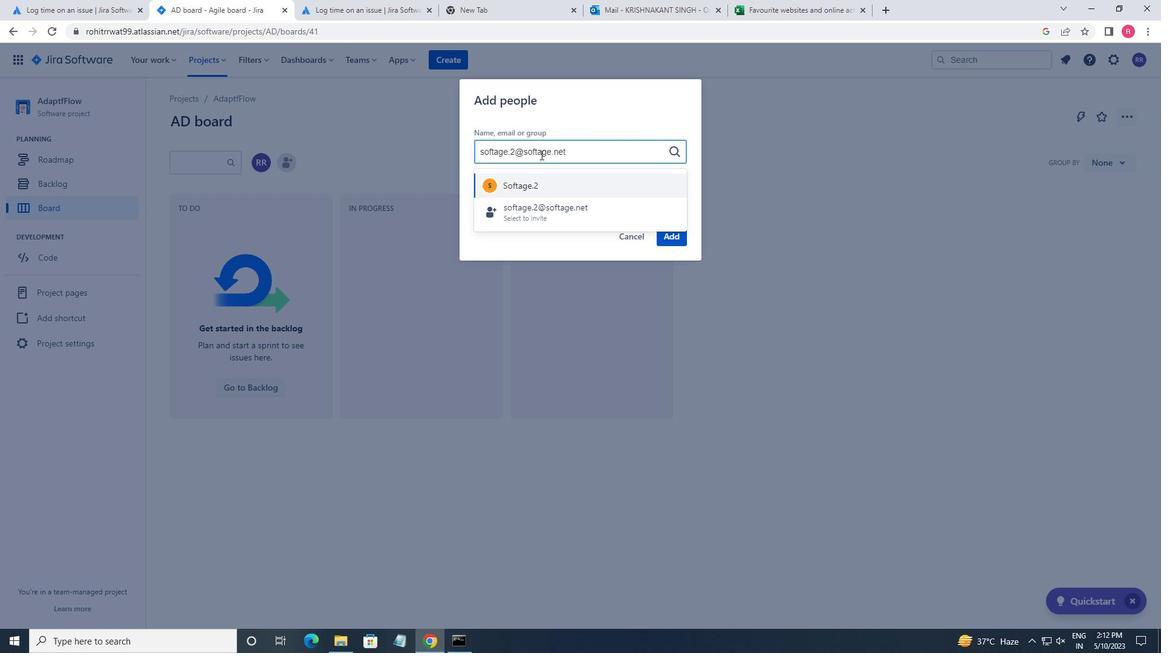 
Action: Mouse moved to (683, 236)
Screenshot: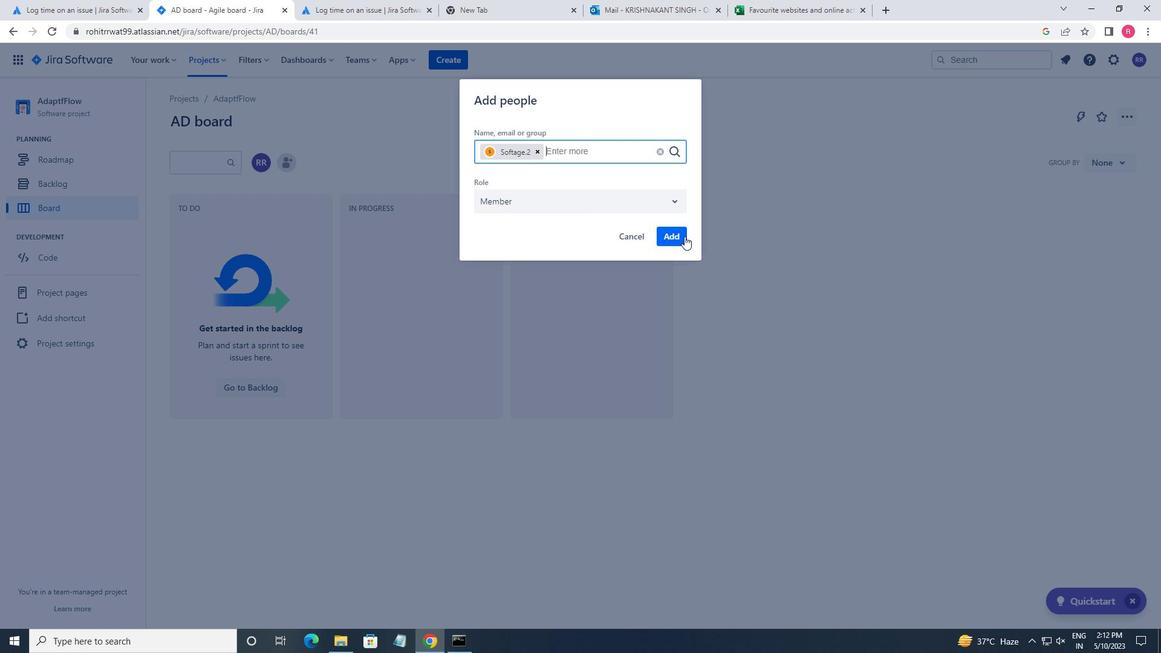 
Action: Mouse pressed left at (683, 236)
Screenshot: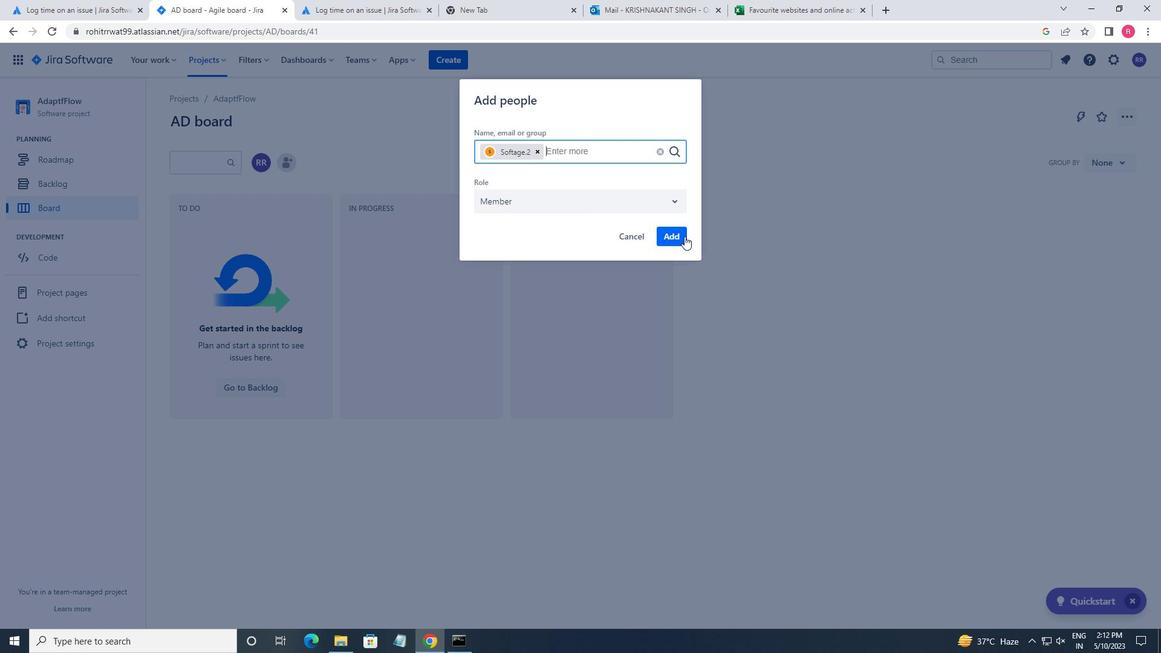 
Action: Mouse moved to (287, 157)
Screenshot: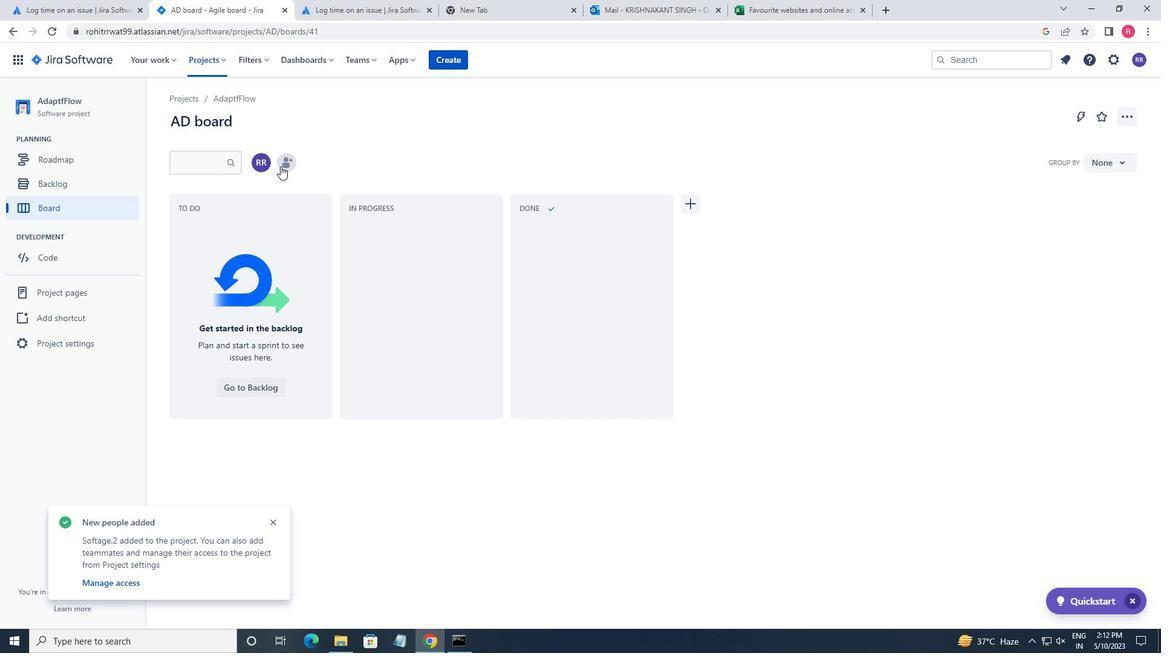 
Action: Mouse pressed left at (287, 157)
Screenshot: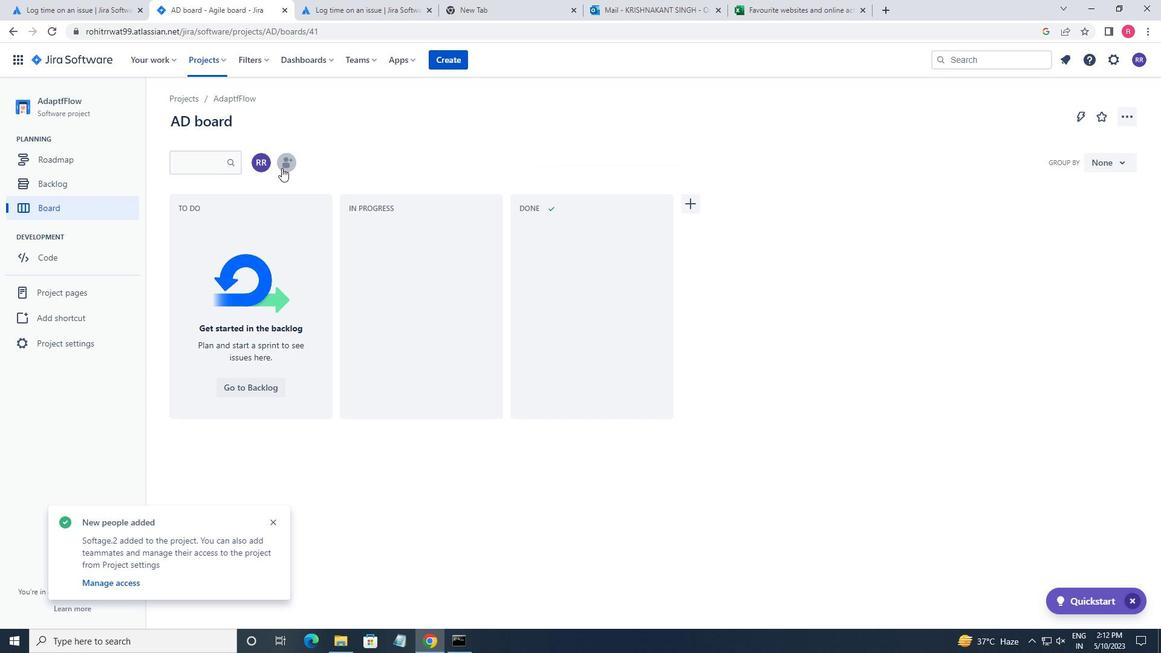 
Action: Mouse moved to (539, 221)
Screenshot: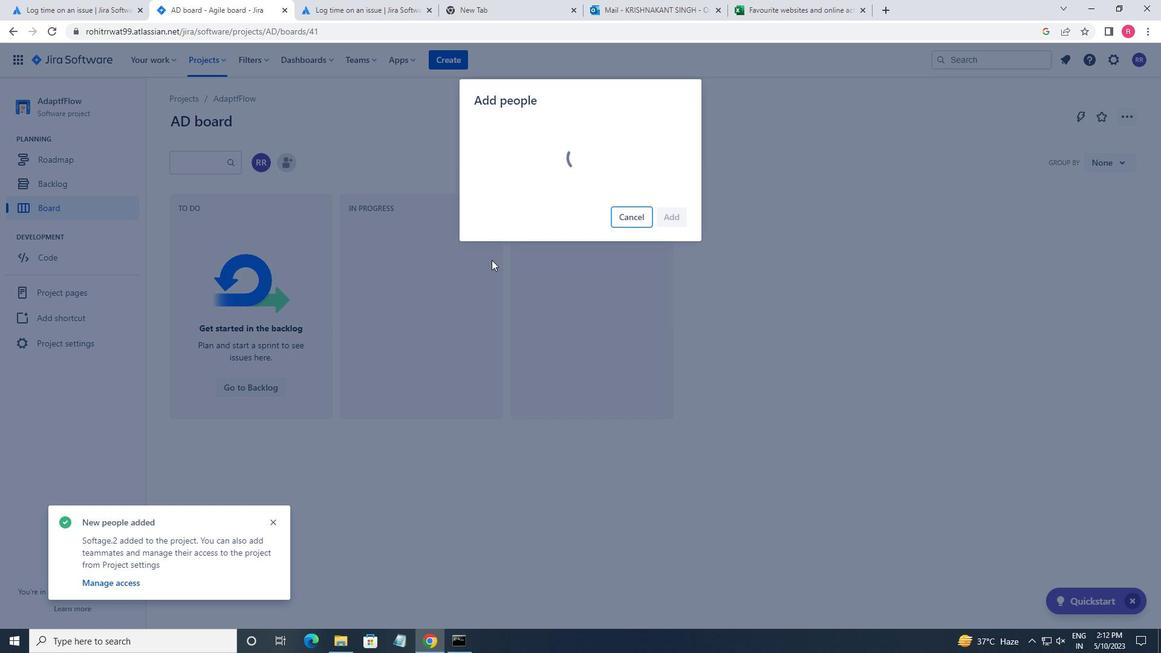 
Action: Key pressed <Key.shift>SOFTAGE.3<Key.shift>3SOFTAGENET
Screenshot: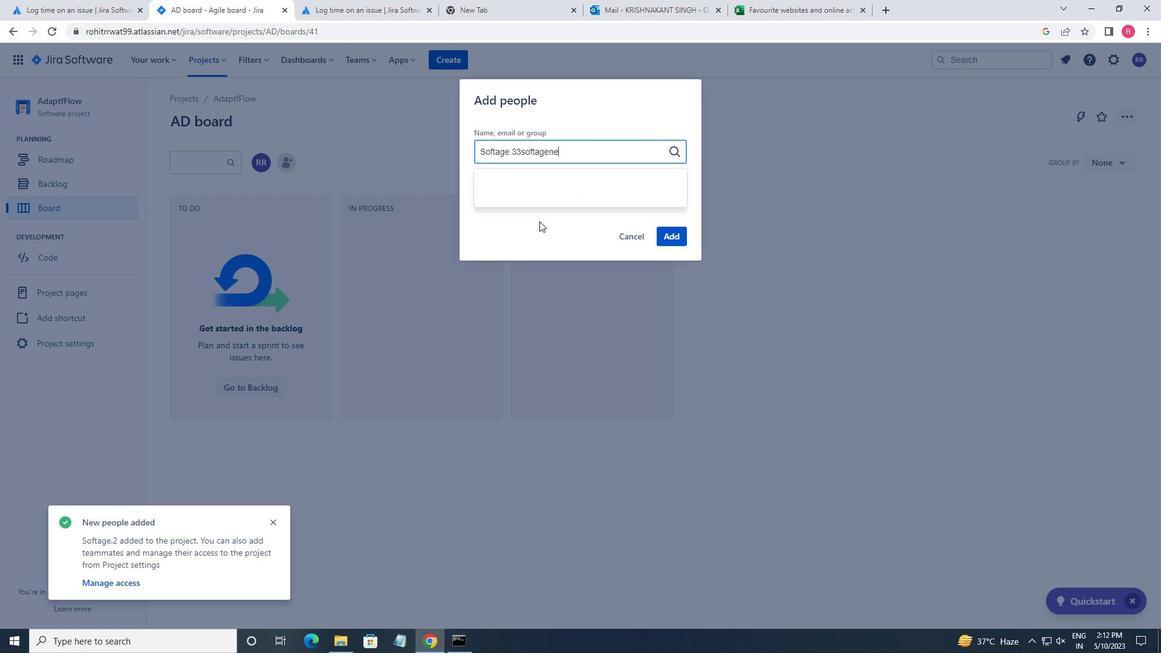 
Action: Mouse moved to (549, 149)
Screenshot: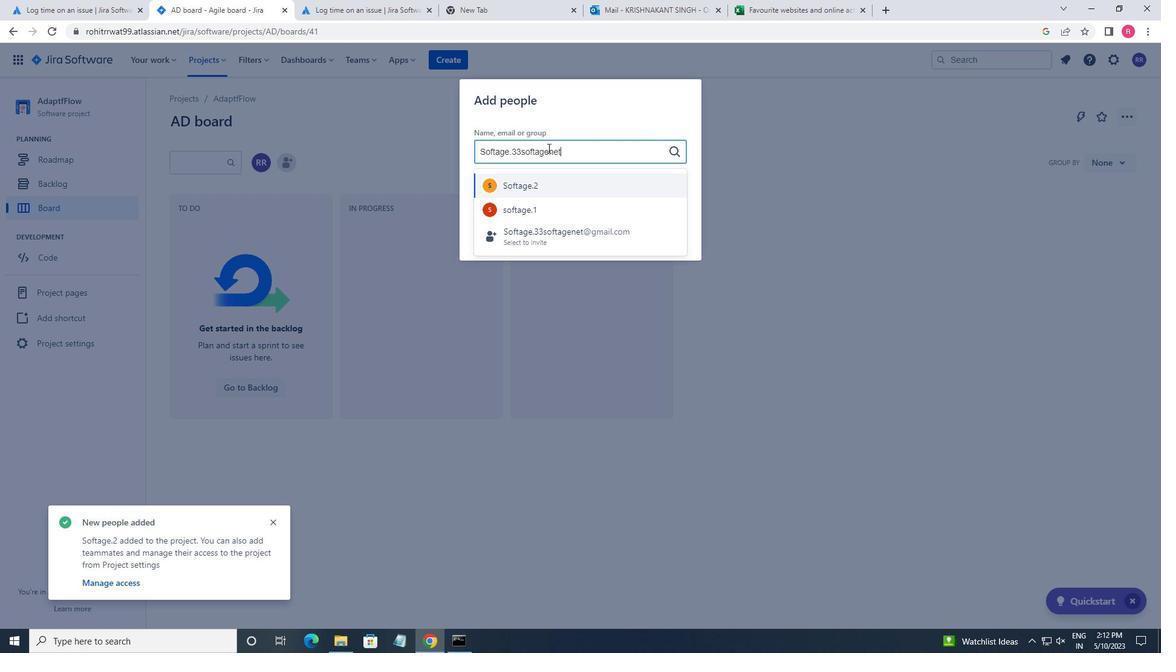 
Action: Mouse pressed left at (549, 149)
Screenshot: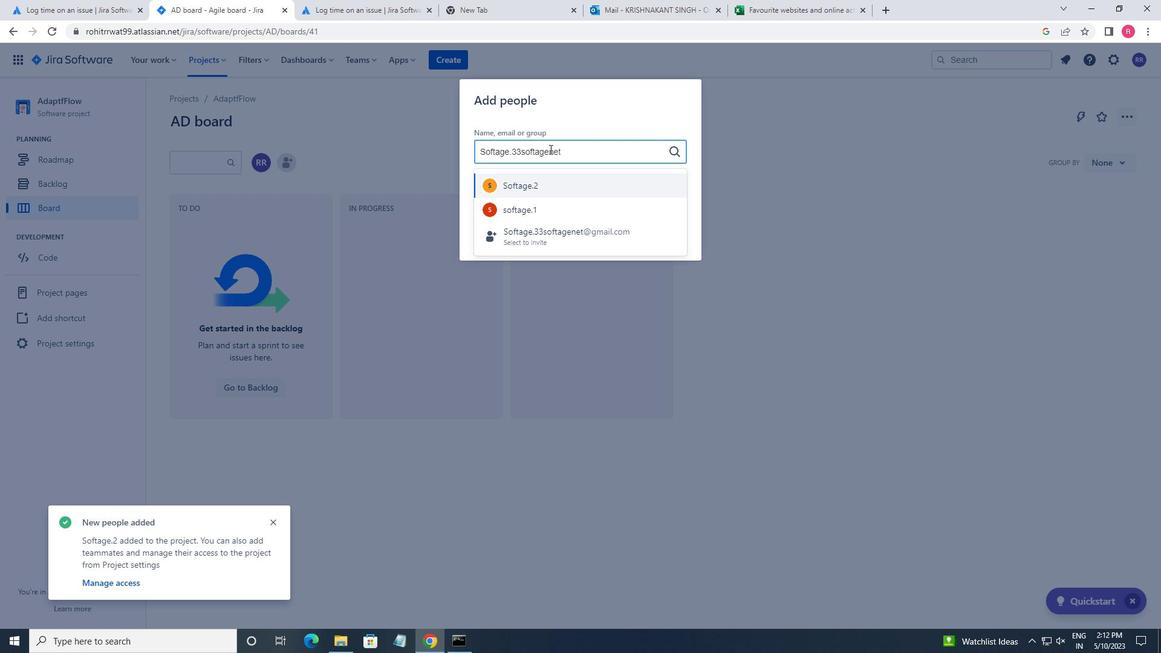 
Action: Key pressed .
Screenshot: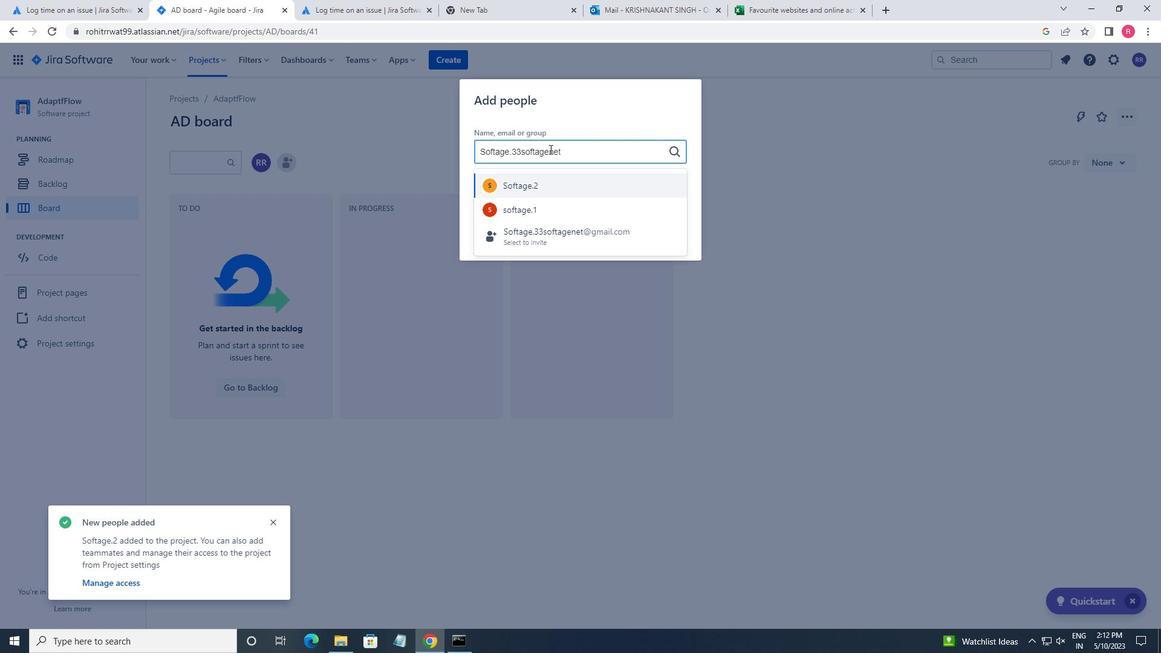 
Action: Mouse scrolled (549, 148) with delta (0, 0)
Screenshot: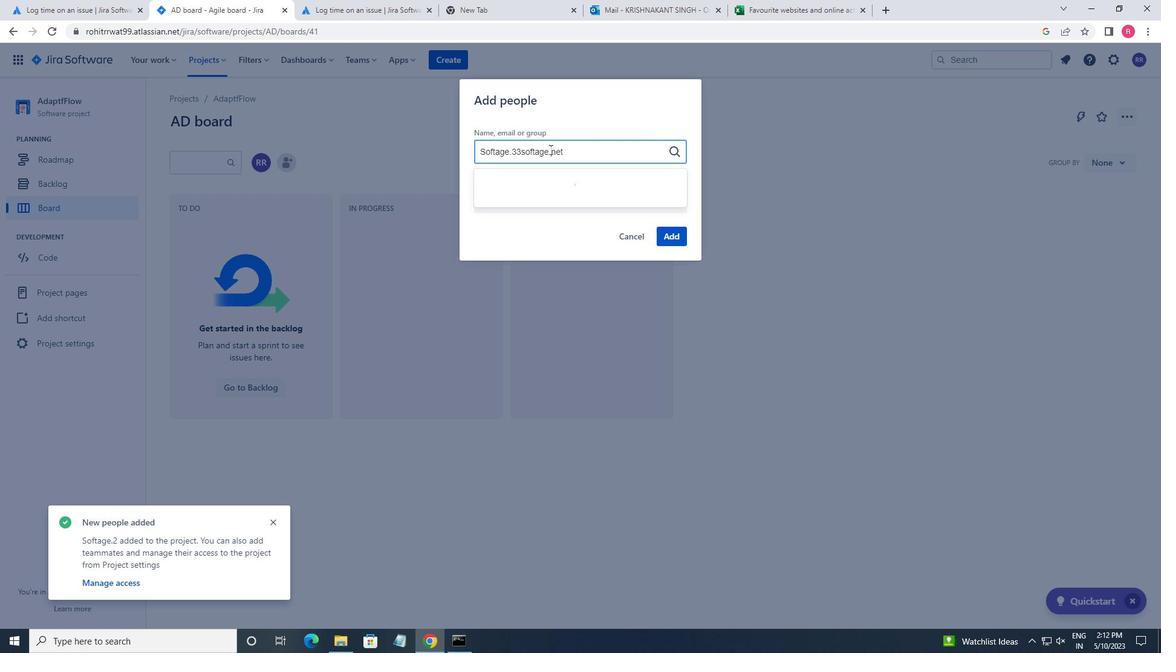 
Action: Mouse moved to (522, 153)
Screenshot: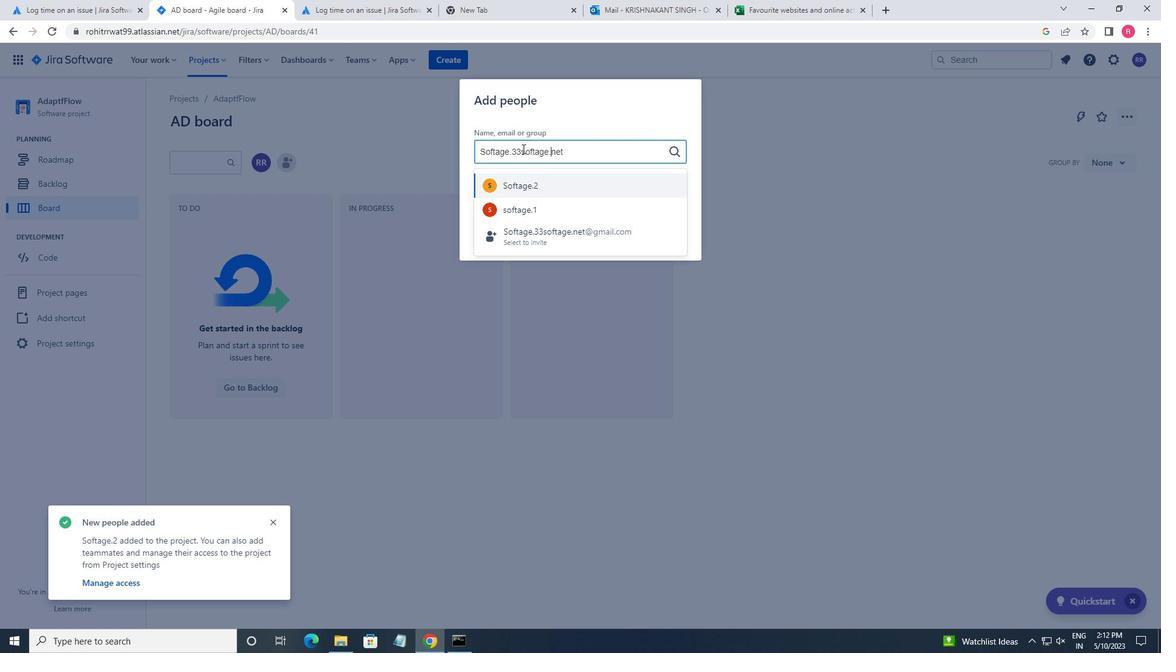 
Action: Mouse pressed left at (522, 153)
Screenshot: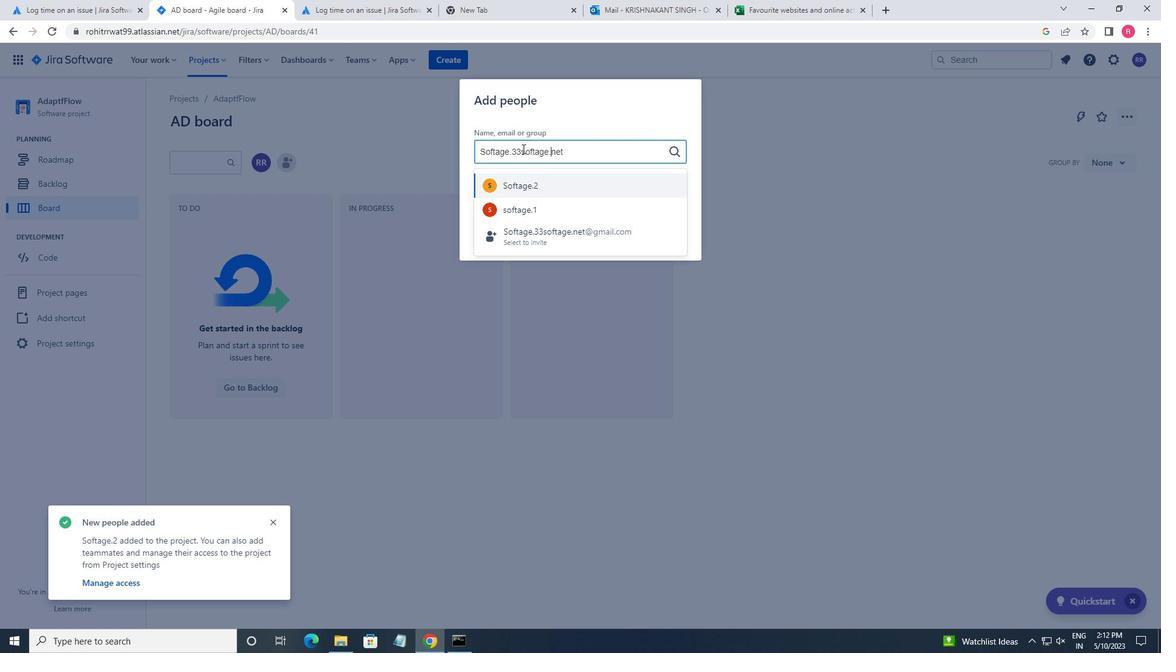
Action: Key pressed <Key.backspace>
Screenshot: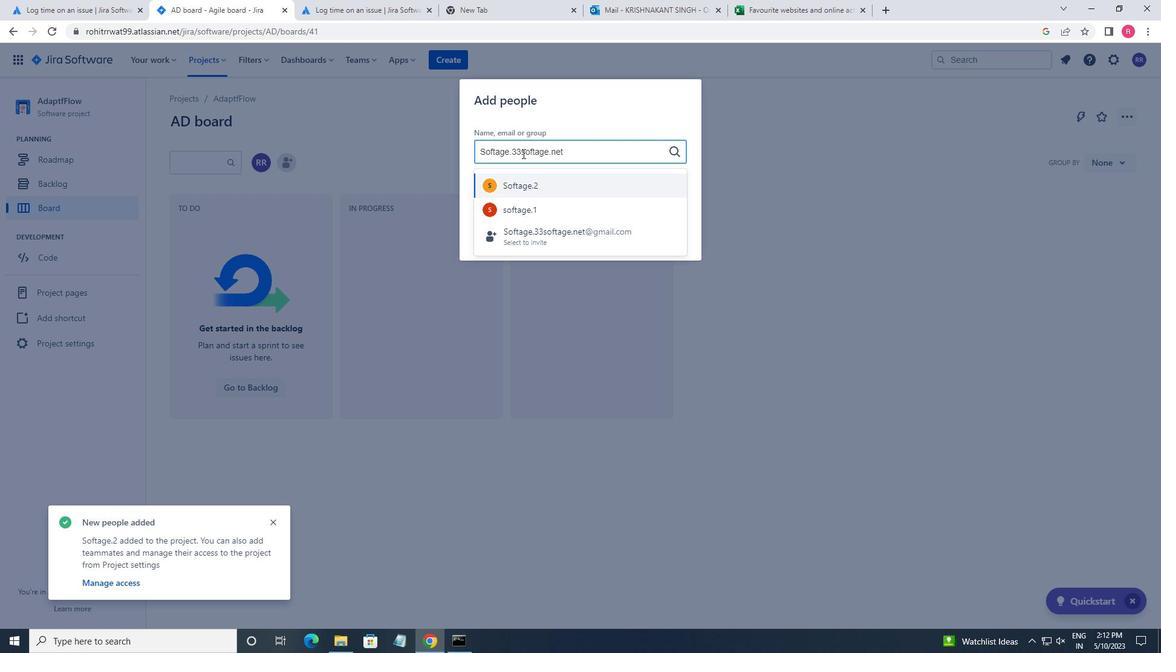 
Action: Mouse moved to (586, 151)
Screenshot: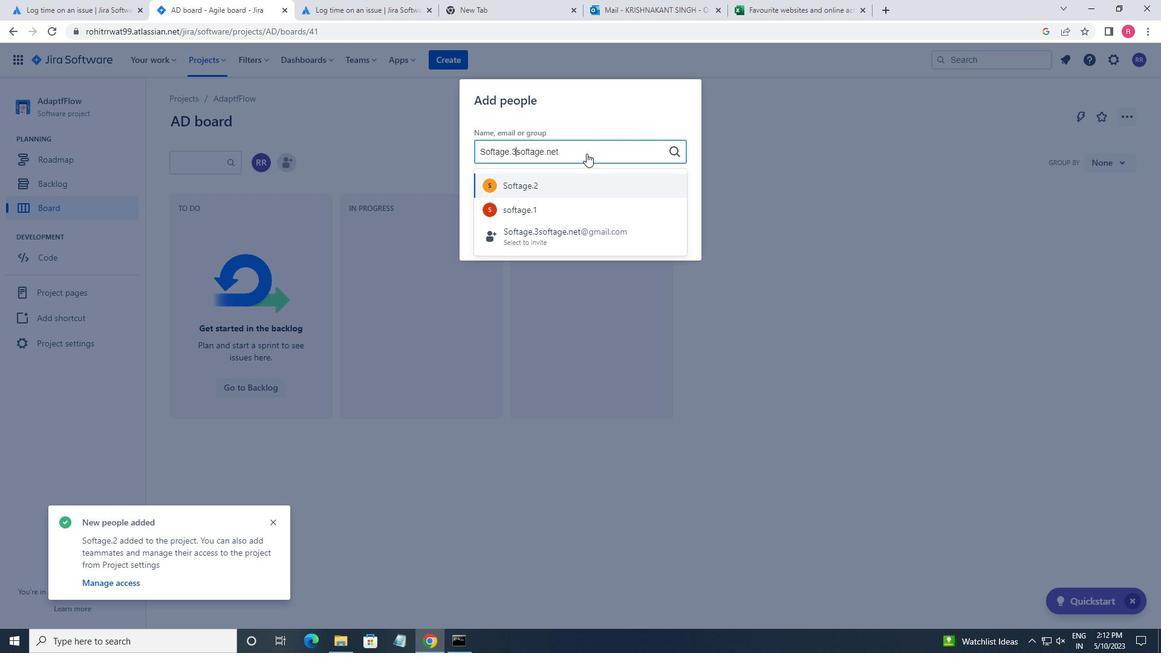 
Action: Mouse pressed left at (586, 151)
Screenshot: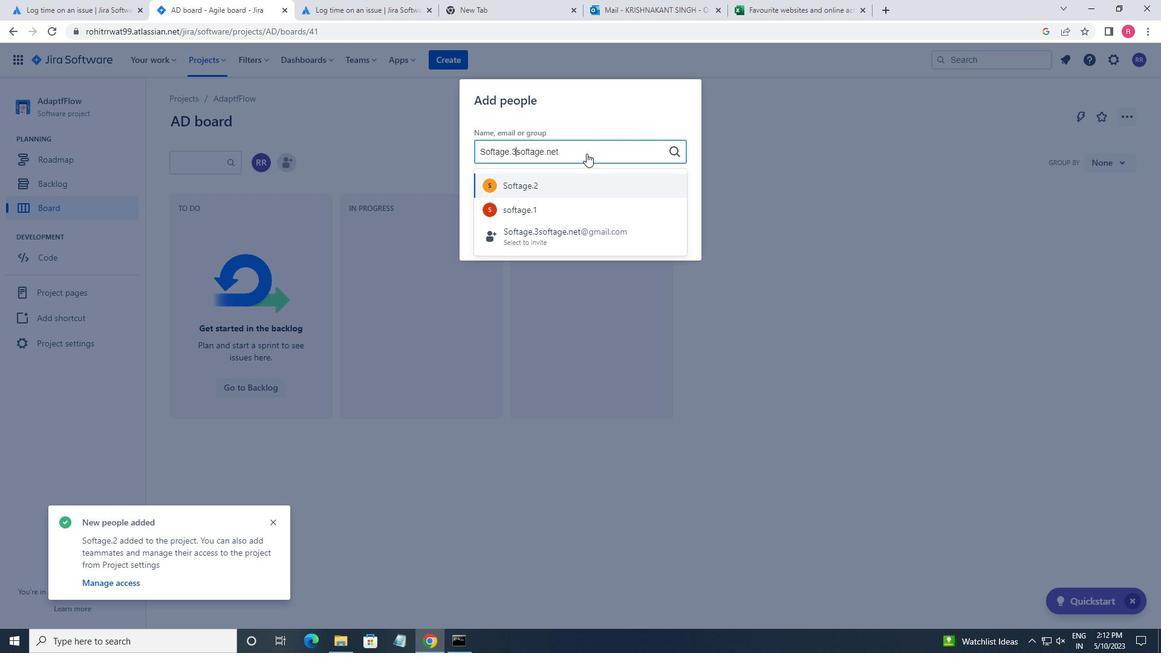 
Action: Mouse moved to (586, 151)
Screenshot: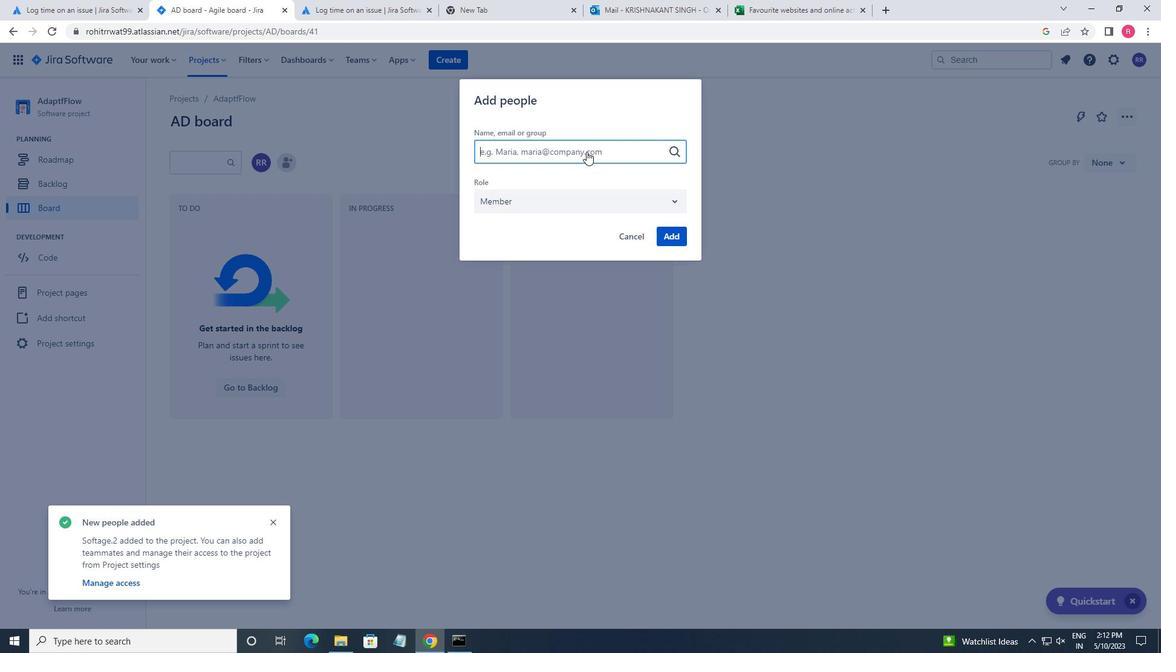 
Action: Key pressed SOFTAGE.3<Key.shift>@SOFTAGE.NET
Screenshot: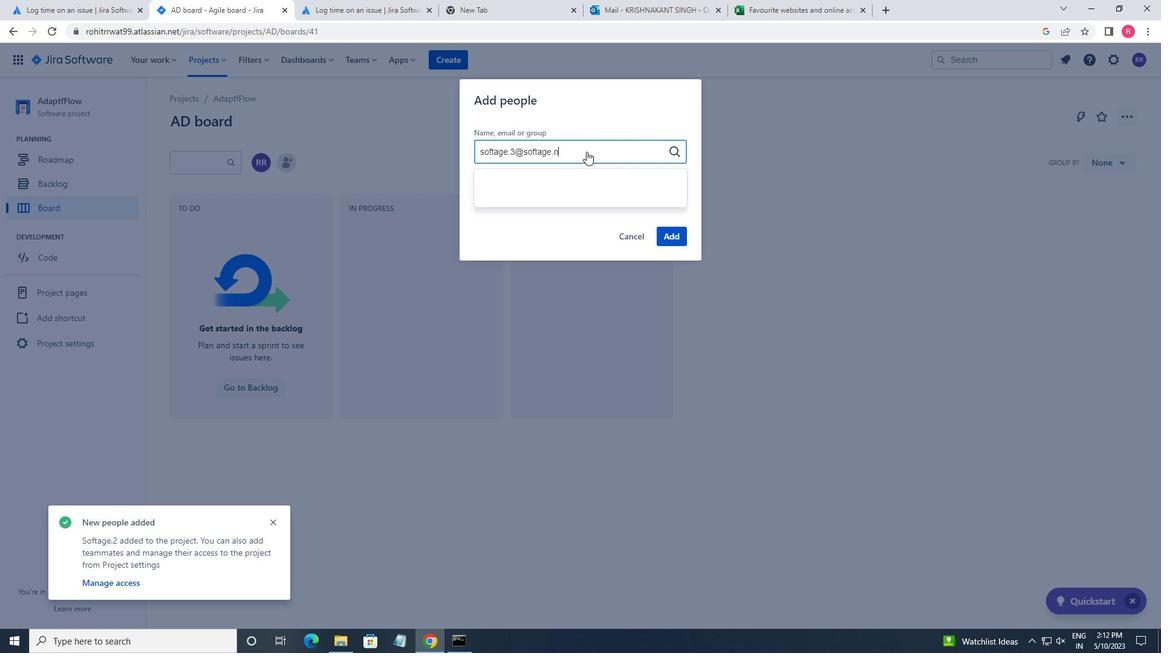 
Action: Mouse moved to (554, 182)
Screenshot: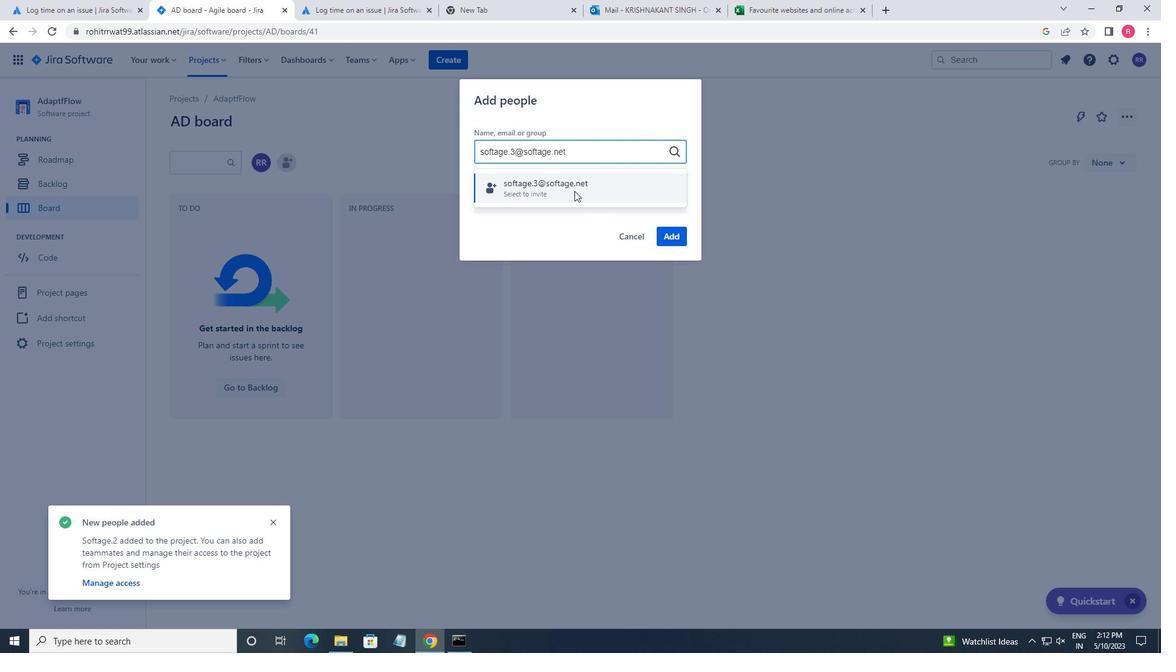 
Action: Mouse pressed left at (554, 182)
Screenshot: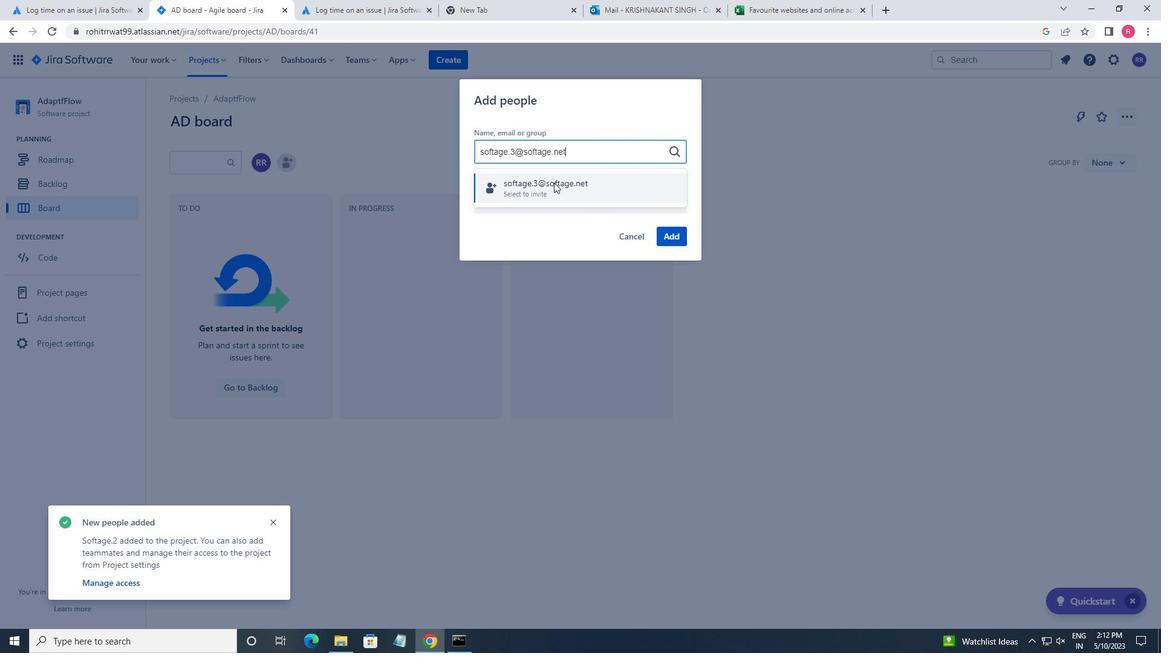 
Action: Mouse moved to (671, 240)
Screenshot: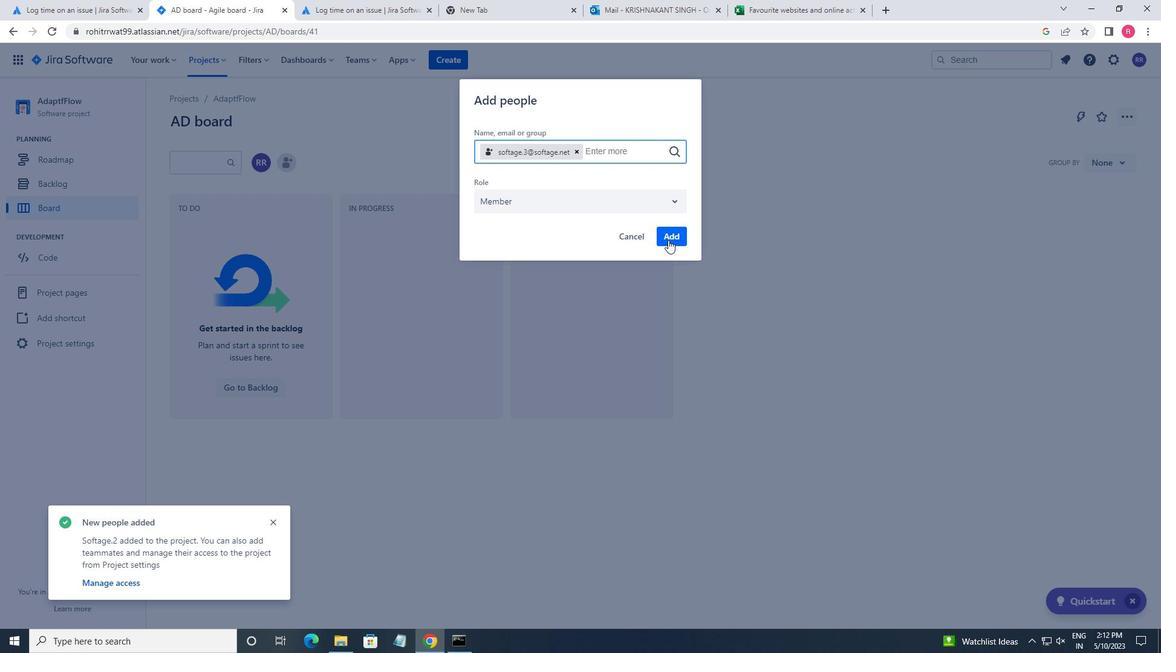 
Action: Mouse pressed left at (671, 240)
Screenshot: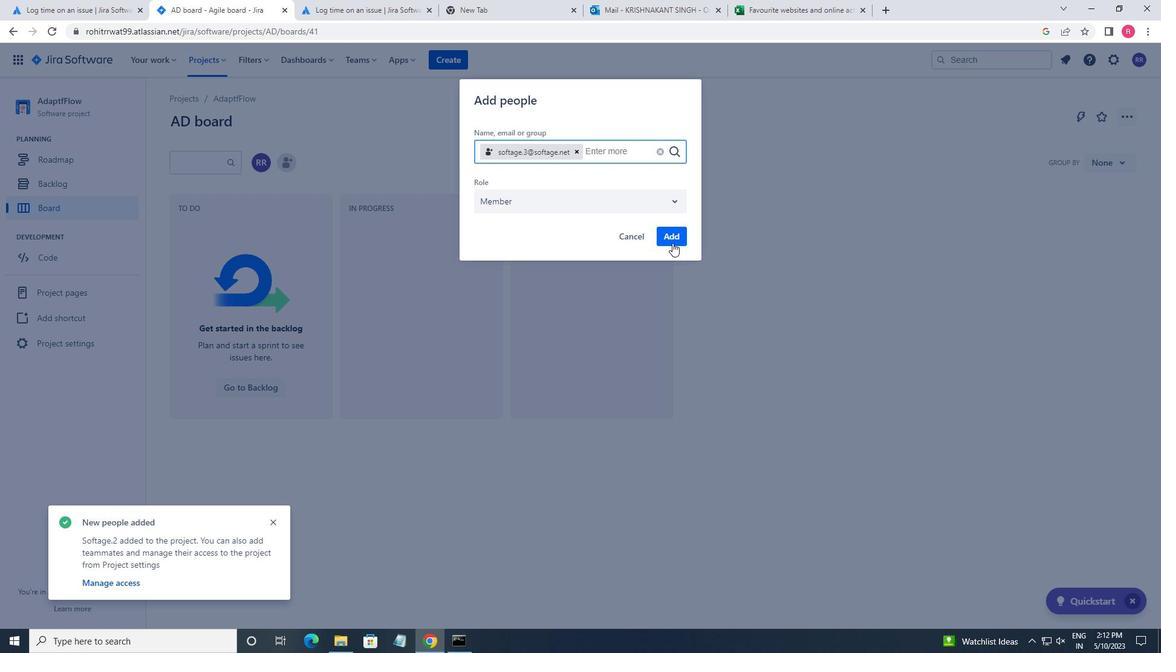 
Action: Mouse moved to (671, 240)
Screenshot: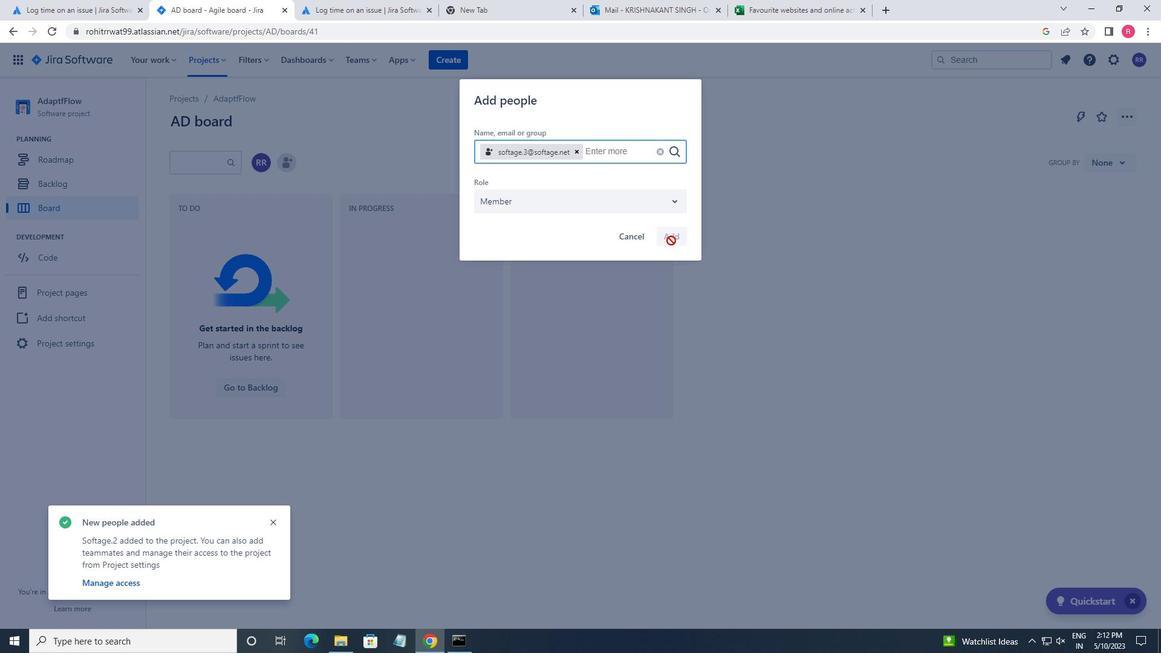 
